 Task: Open a blank google sheet and write heading  Budget MasterAdd Categories in a column and its values below   'Housing, Transportation, Groceries, Utilities, Entertainment, Dining Out, Health, Miscellaneous, Savings & Total. 'Add Budgeted amountin next column and its values below  $1,500, $300, $400, $150, $200, $250, $100, $150, $500 & $3,550. Add Actual amount in next column and its values below  $1,400, $280, $420, $160, $180, $270, $90, $140, $550 & $3,550. Add Difference  in next column and its values below   -$100, -$20, +$20, +$10, -$20, +$20, -$10, -$10, +$50 & $0. J6Save page DashboardTaxAdvice
Action: Mouse moved to (269, 163)
Screenshot: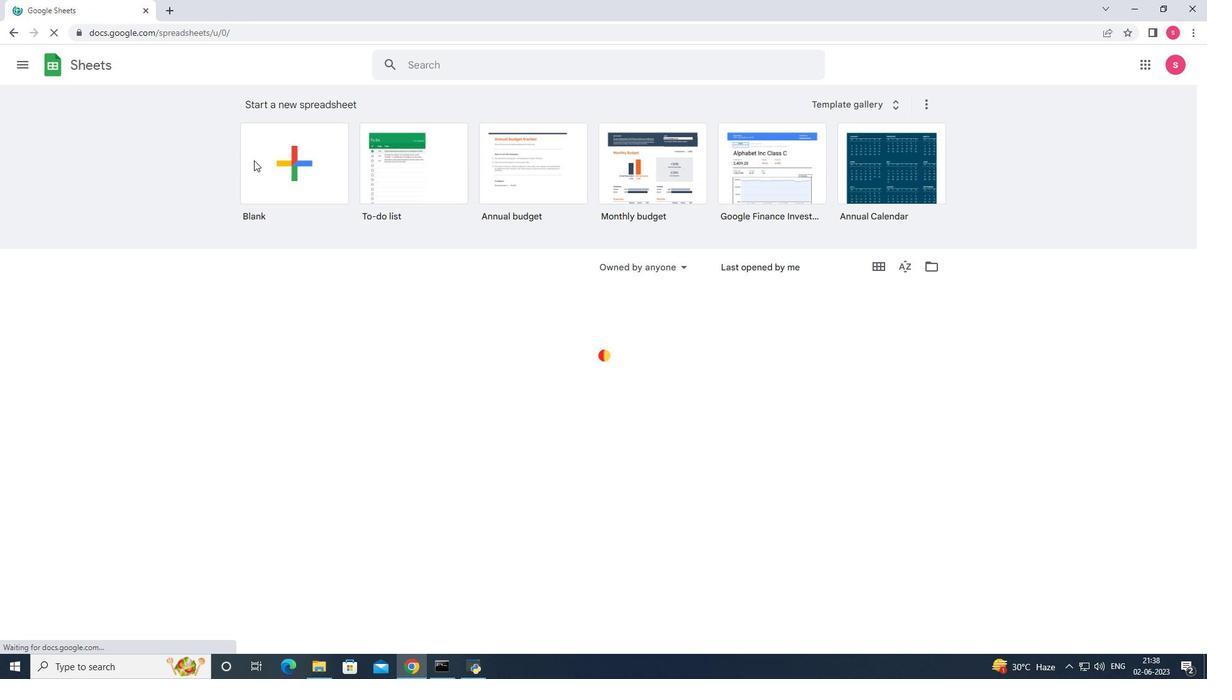 
Action: Mouse pressed left at (269, 163)
Screenshot: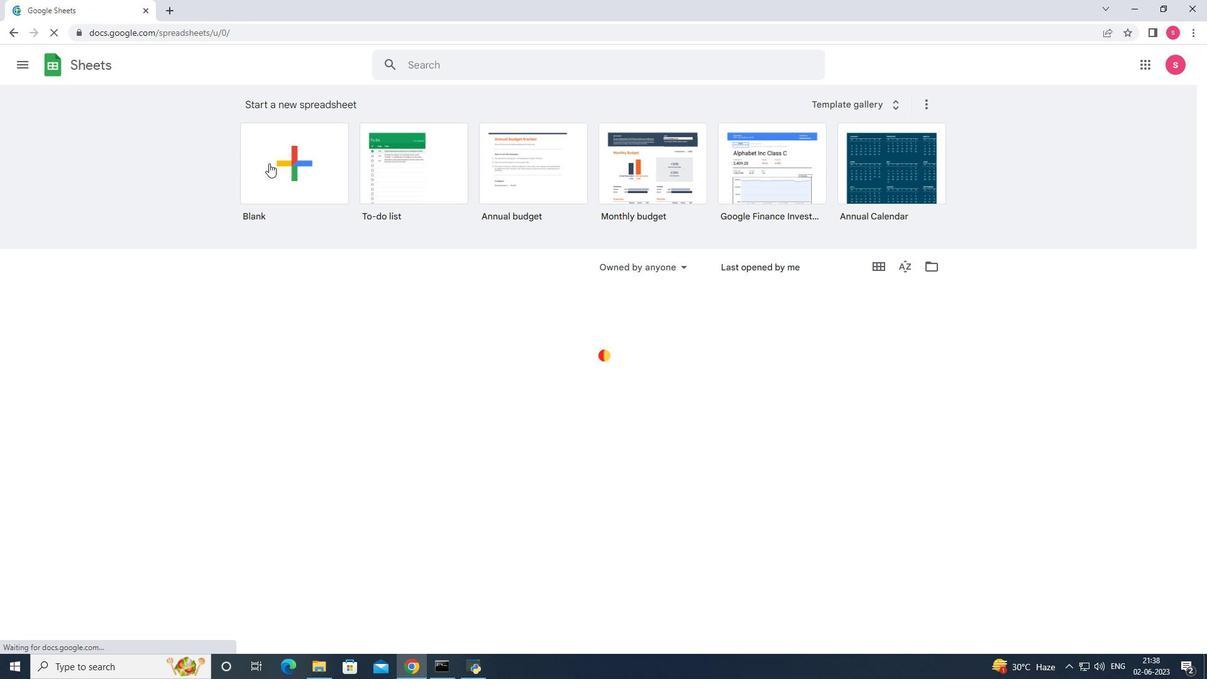 
Action: Mouse moved to (237, 185)
Screenshot: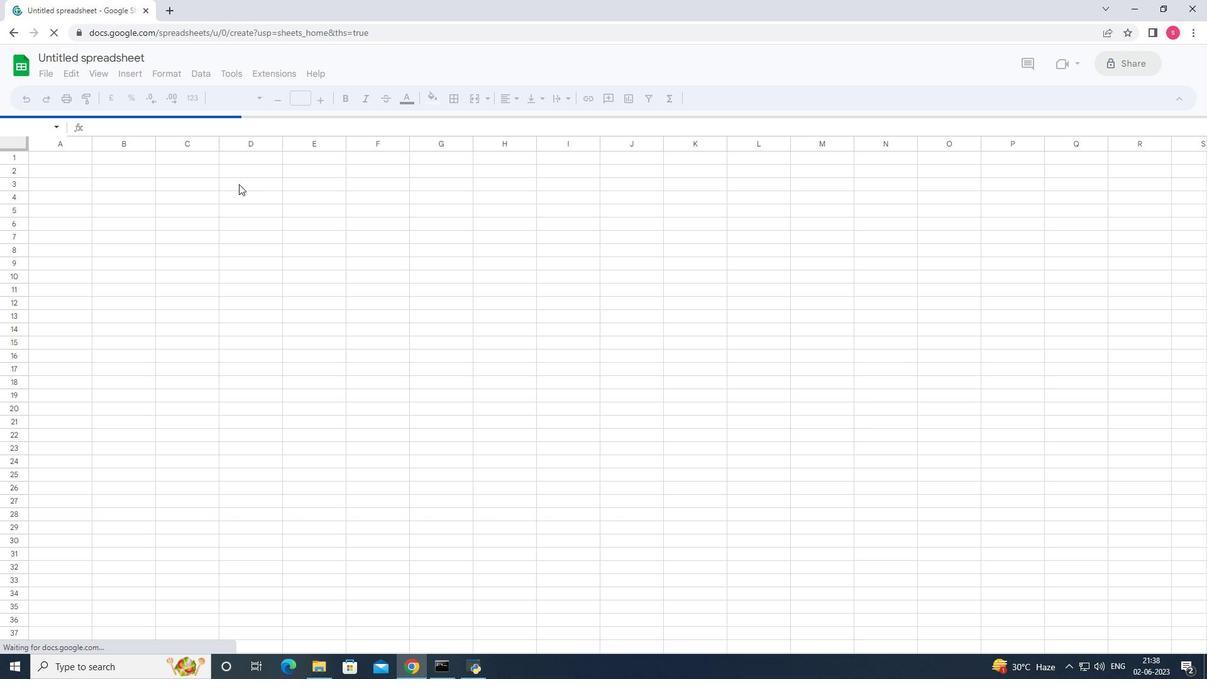 
Action: Key pressed <Key.shift>Budget<Key.space><Key.shift>Master<Key.enter><Key.shift>Categories<Key.enter><Key.shift>Housing<Key.enter><Key.shift>Transportation<Key.enter><Key.shift>Grocero<Key.backspace>ies<Key.enter><Key.shift>Utilities<Key.enter><Key.shift><Key.shift><Key.shift><Key.shift><Key.shift>Entertainment<Key.enter><Key.shift>Dining<Key.space><Key.shift>Out<Key.enter><Key.shift>Health<Key.enter><Key.shift>Miscellaneous<Key.enter><Key.shift><Key.shift><Key.shift>Savings<Key.enter><Key.shift><Key.shift>Total<Key.enter><Key.right><Key.up><Key.up><Key.up><Key.up><Key.up><Key.up><Key.up><Key.up><Key.up><Key.up><Key.up><Key.shift><Key.shift><Key.shift><Key.shift><Key.shift><Key.shift><Key.shift><Key.shift><Key.shift><Key.shift><Key.shift><Key.shift>Budgeted<Key.space><Key.shift>Amount<Key.enter>1500<Key.enter>300<Key.enter>400<Key.enter>150<Key.enter>200<Key.enter>250<Key.enter>100<Key.enter>150<Key.enter>200<Key.enter>3550<Key.enter>
Screenshot: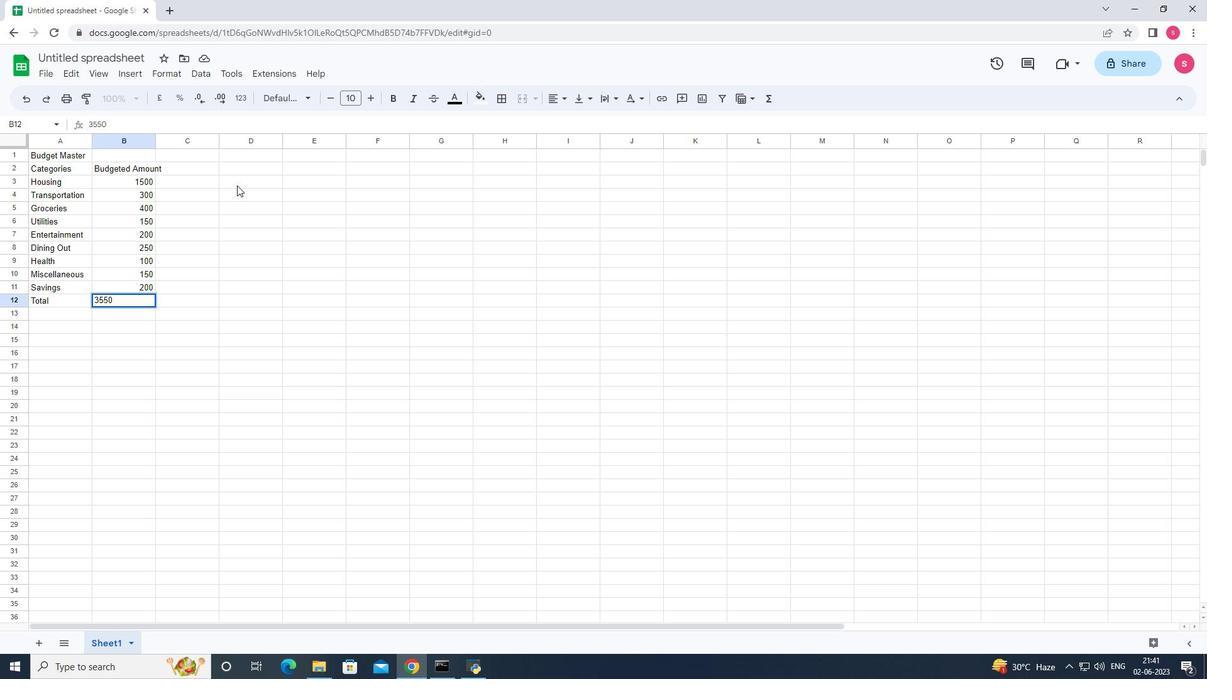 
Action: Mouse moved to (116, 184)
Screenshot: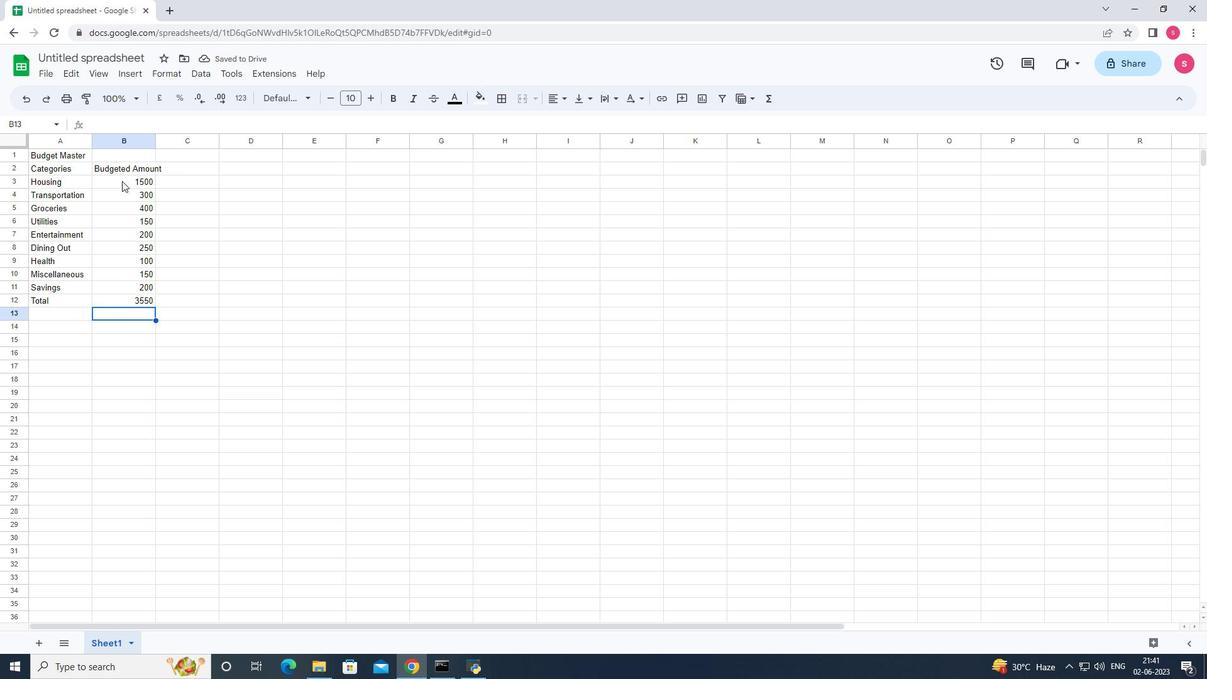 
Action: Mouse pressed left at (116, 184)
Screenshot: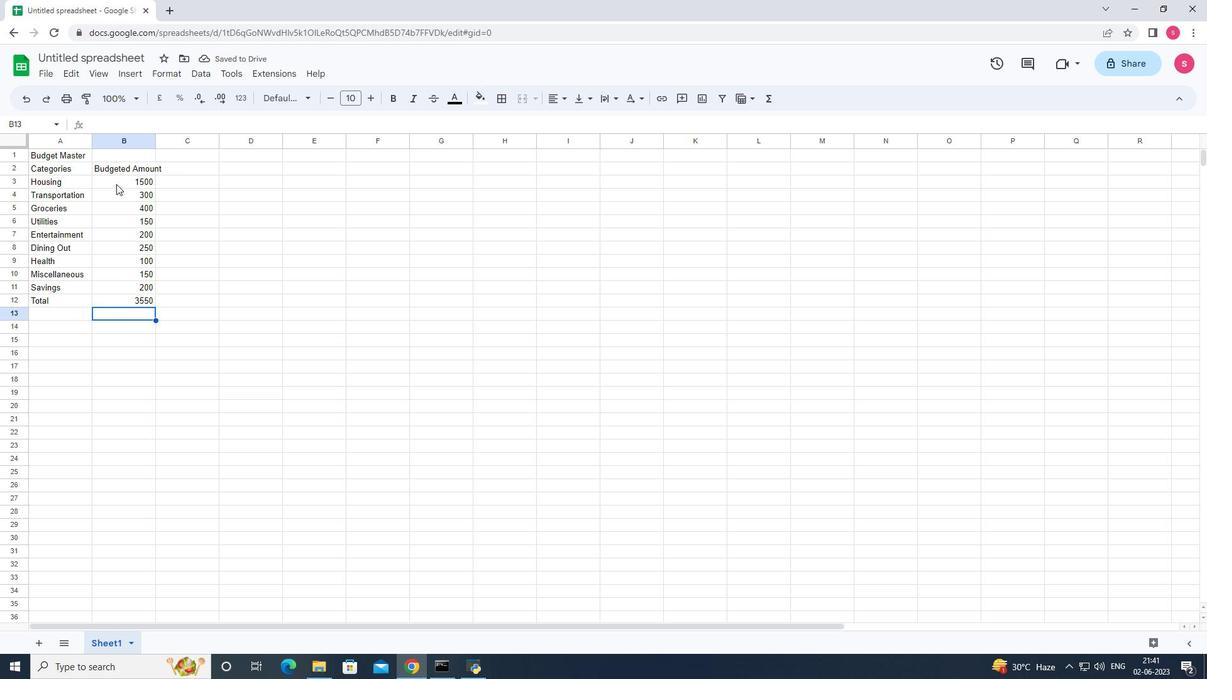 
Action: Mouse moved to (161, 72)
Screenshot: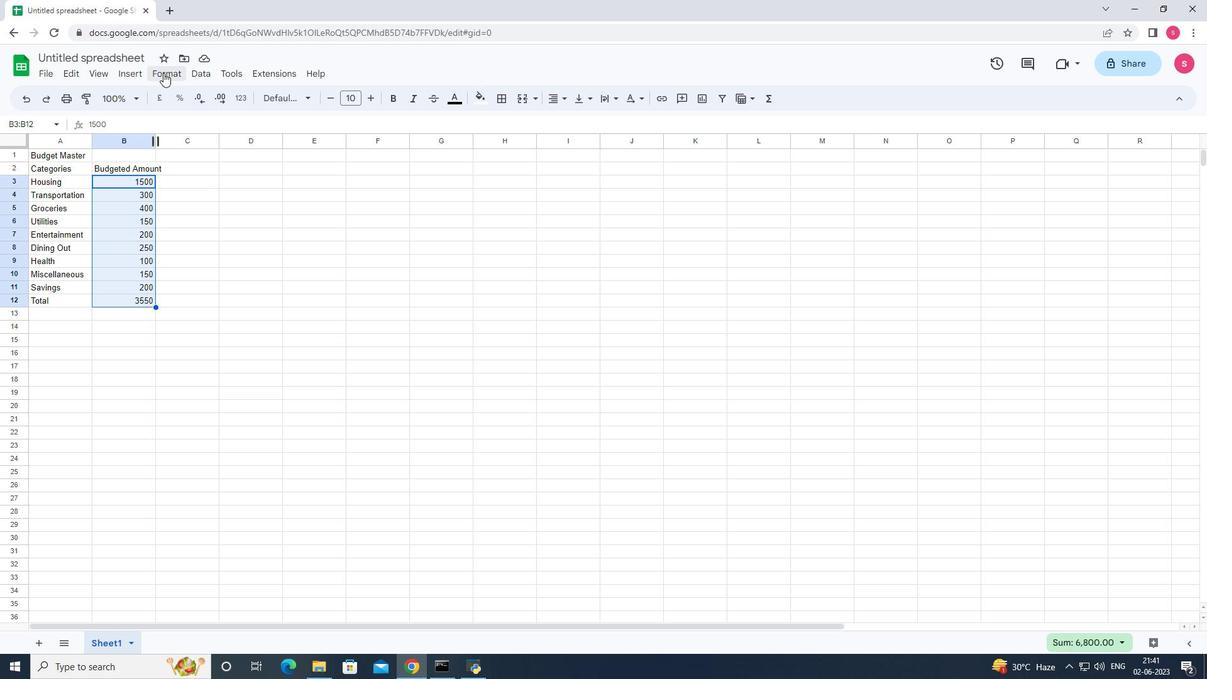 
Action: Mouse pressed left at (161, 72)
Screenshot: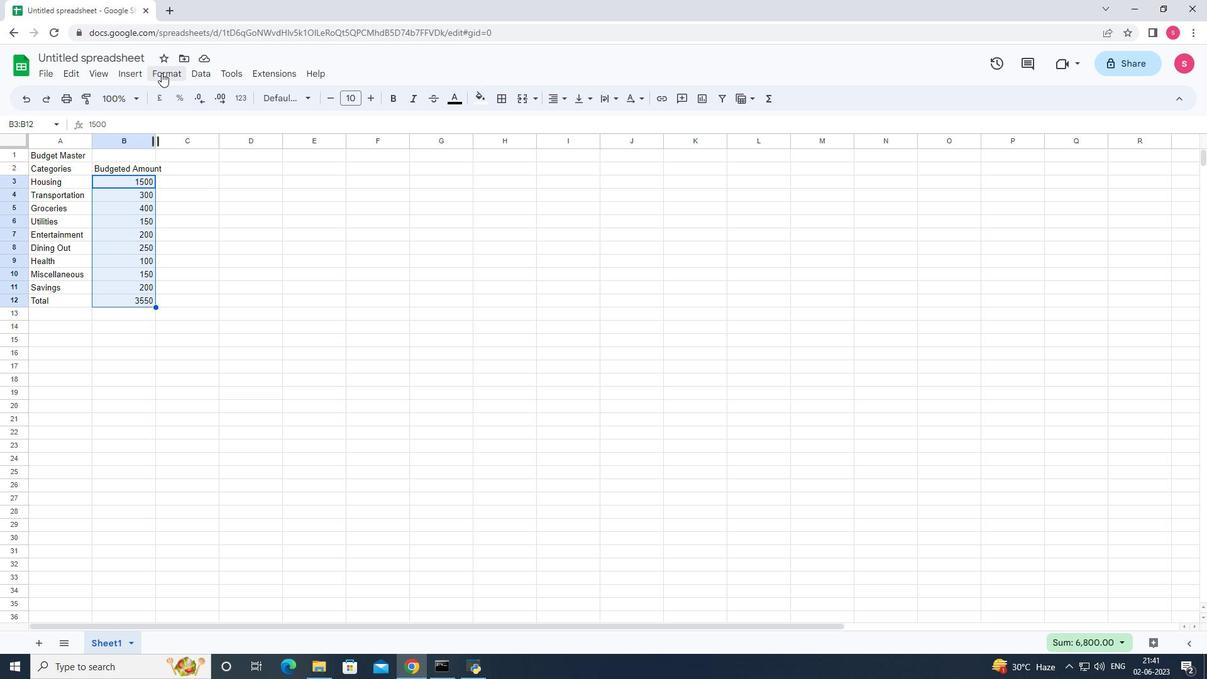 
Action: Mouse moved to (191, 129)
Screenshot: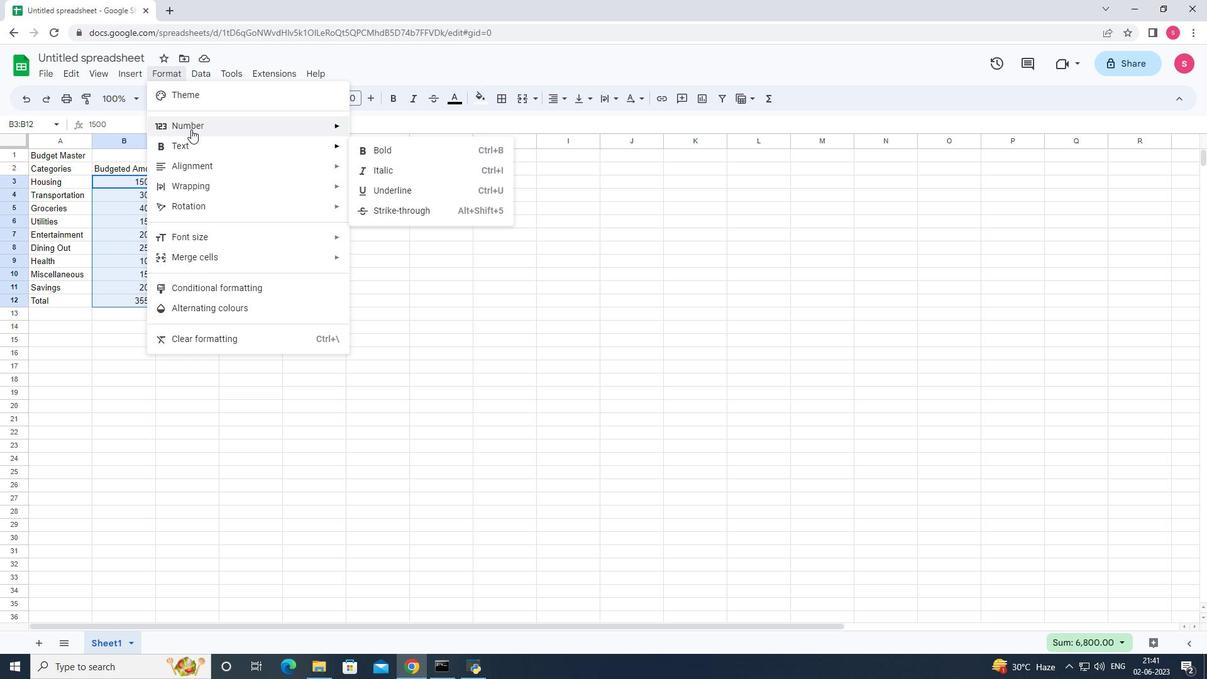 
Action: Mouse pressed left at (191, 129)
Screenshot: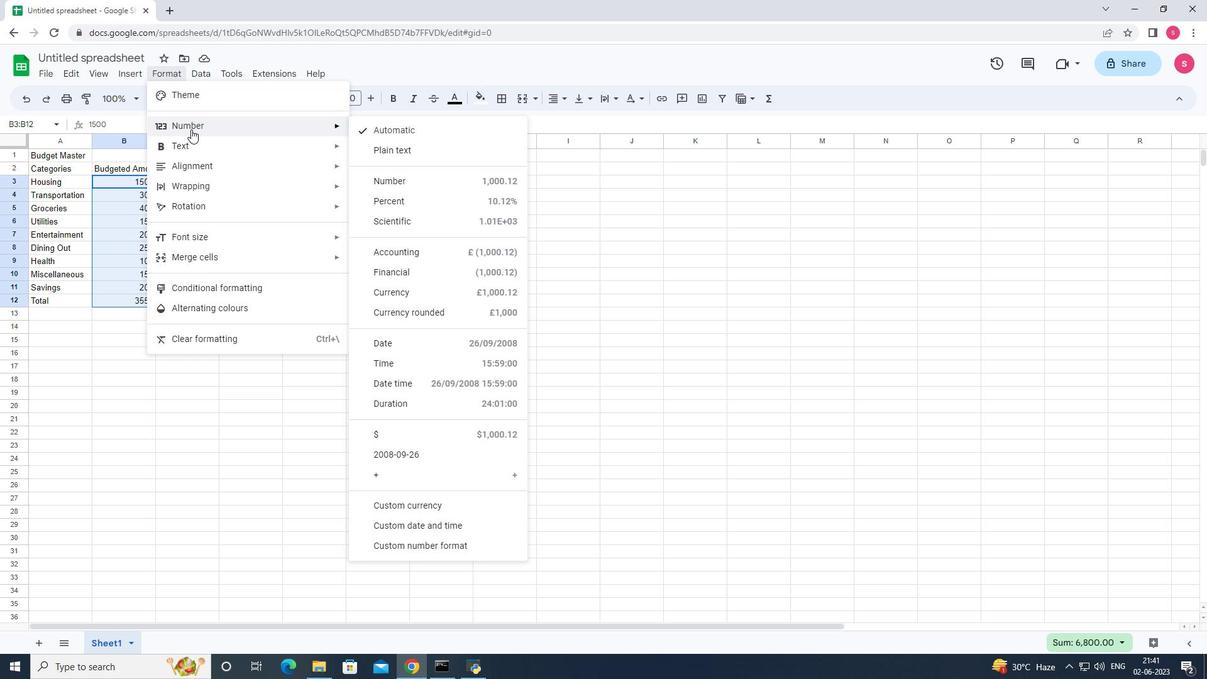
Action: Mouse moved to (424, 505)
Screenshot: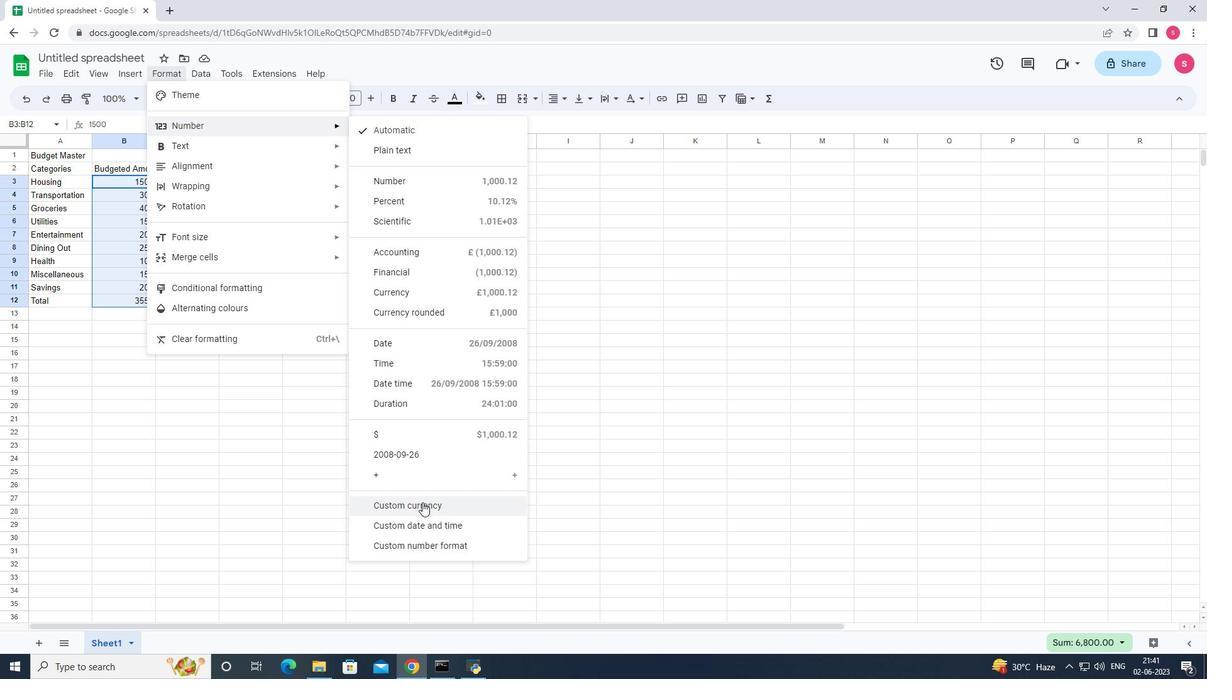 
Action: Mouse pressed left at (424, 505)
Screenshot: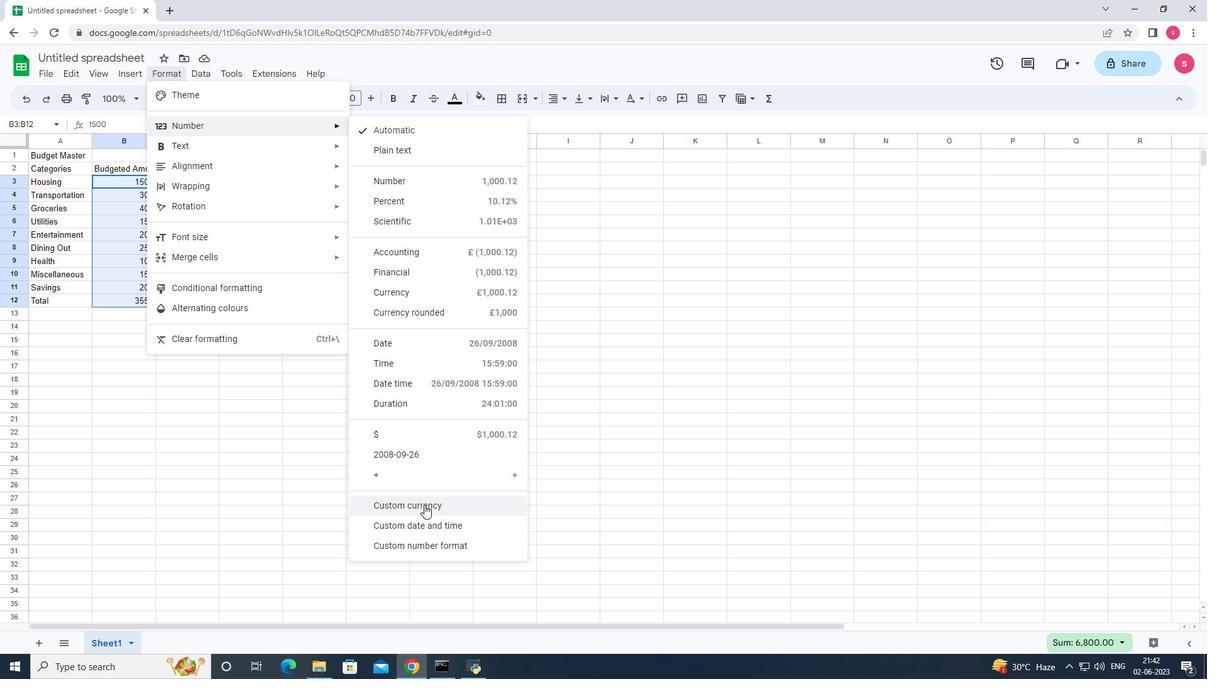 
Action: Mouse moved to (549, 278)
Screenshot: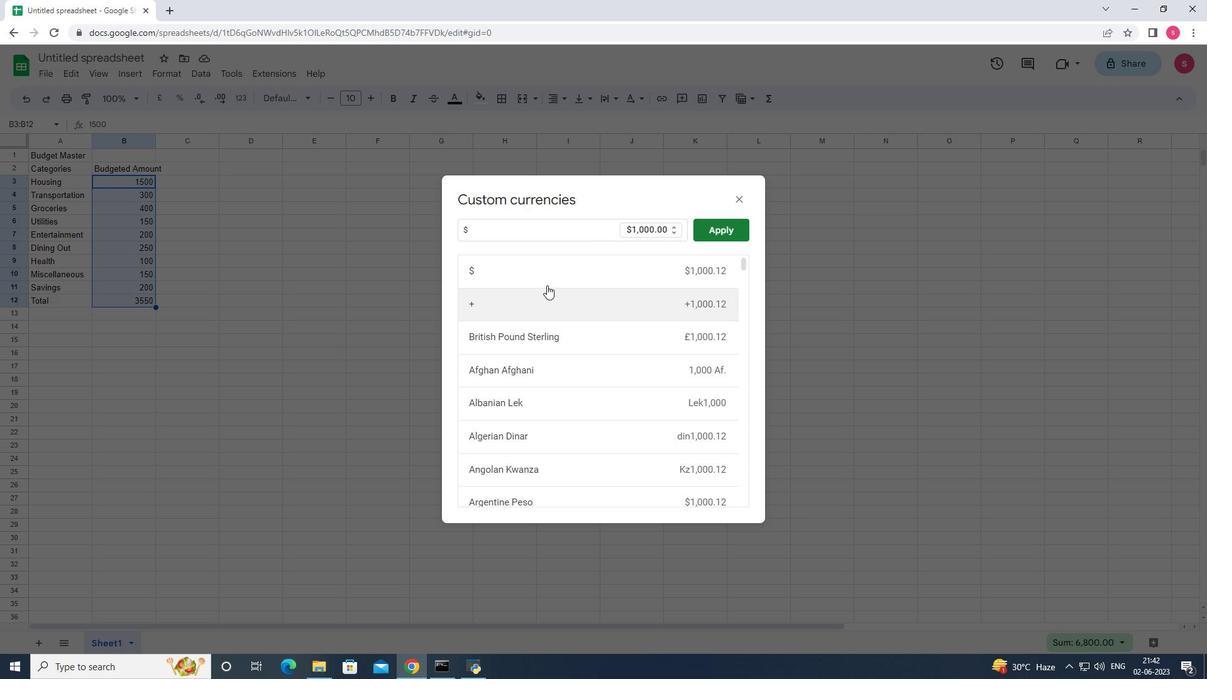 
Action: Mouse pressed left at (549, 278)
Screenshot: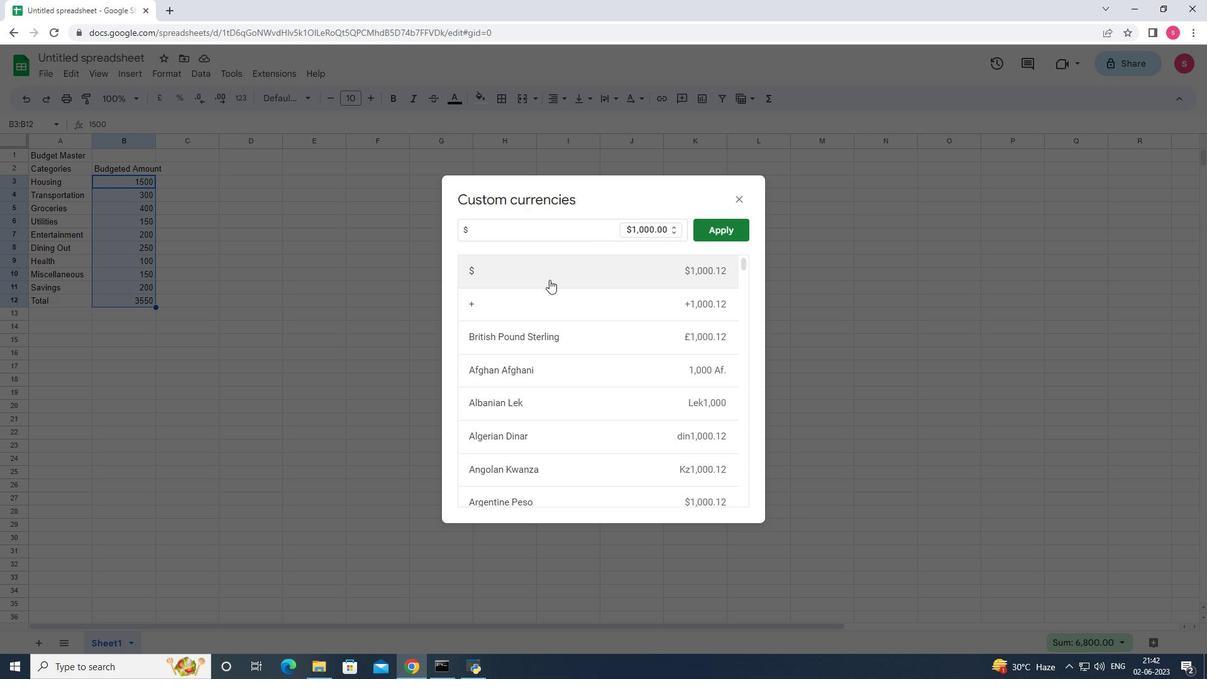 
Action: Mouse moved to (702, 227)
Screenshot: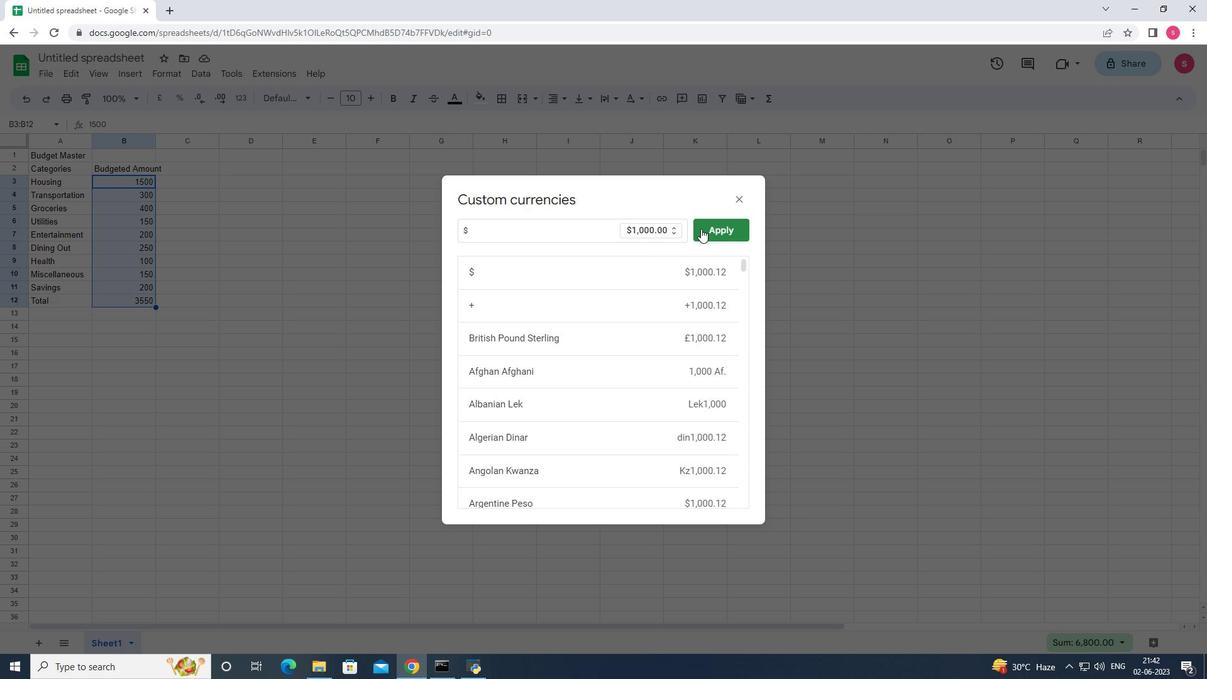 
Action: Mouse pressed left at (702, 227)
Screenshot: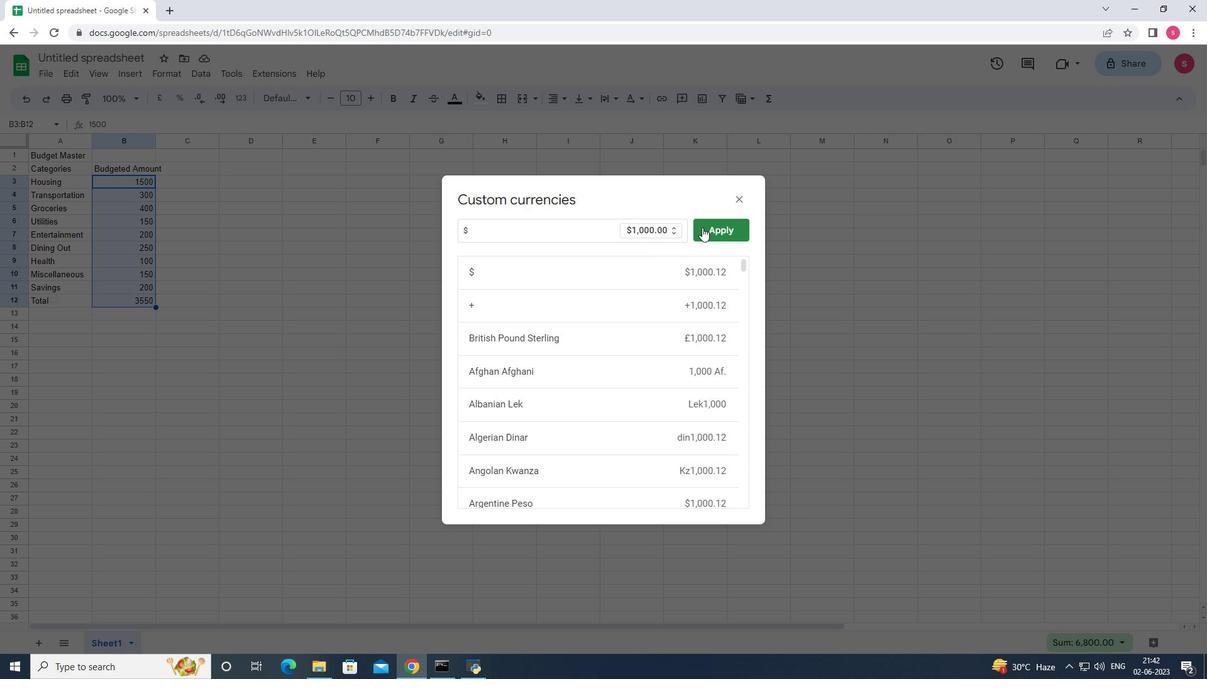 
Action: Mouse moved to (191, 171)
Screenshot: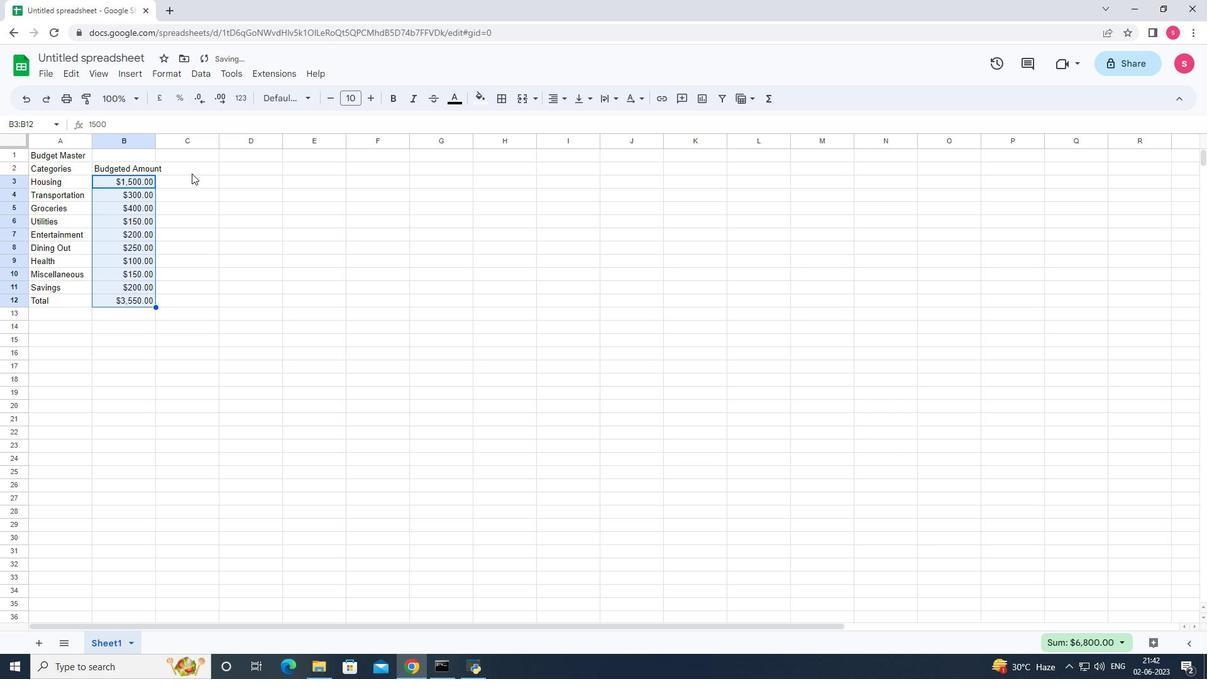 
Action: Mouse pressed left at (191, 171)
Screenshot: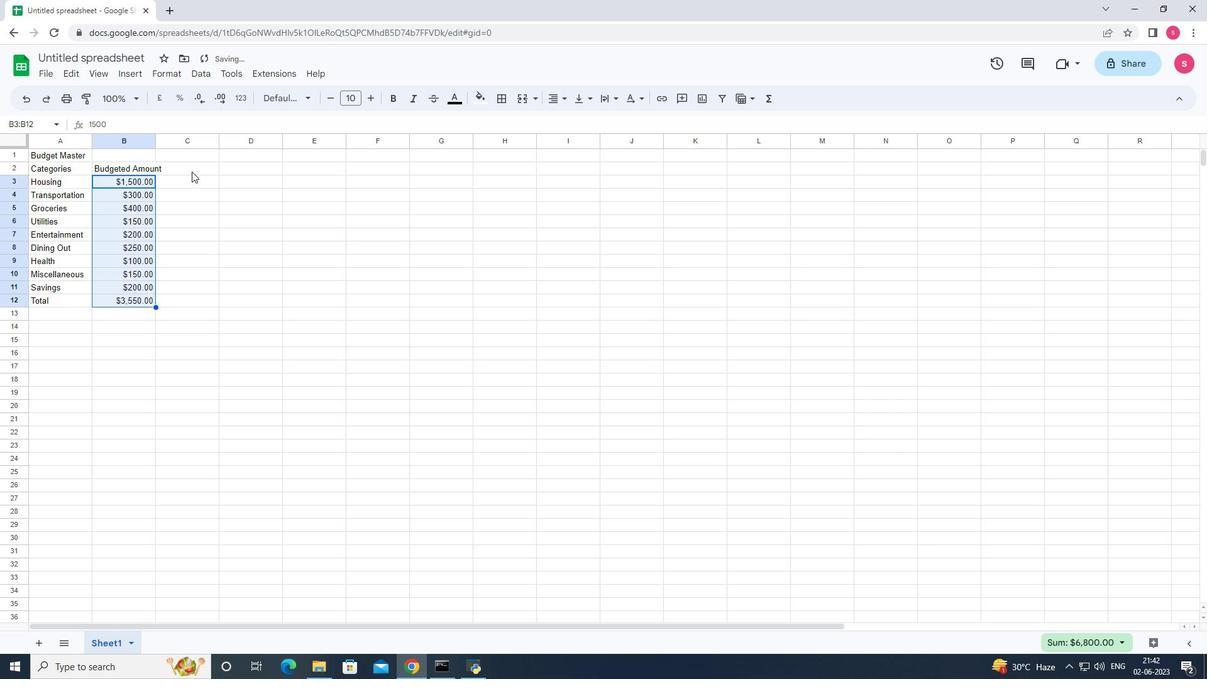 
Action: Key pressed <Key.shift>Actual<Key.space><Key.shift><Key.shift><Key.shift>Amount<Key.enter>1400<Key.enter>280<Key.enter>420<Key.enter>160<Key.enter>180<Key.enter>270<Key.enter>90<Key.enter>140<Key.enter>550<Key.enter>=
Screenshot: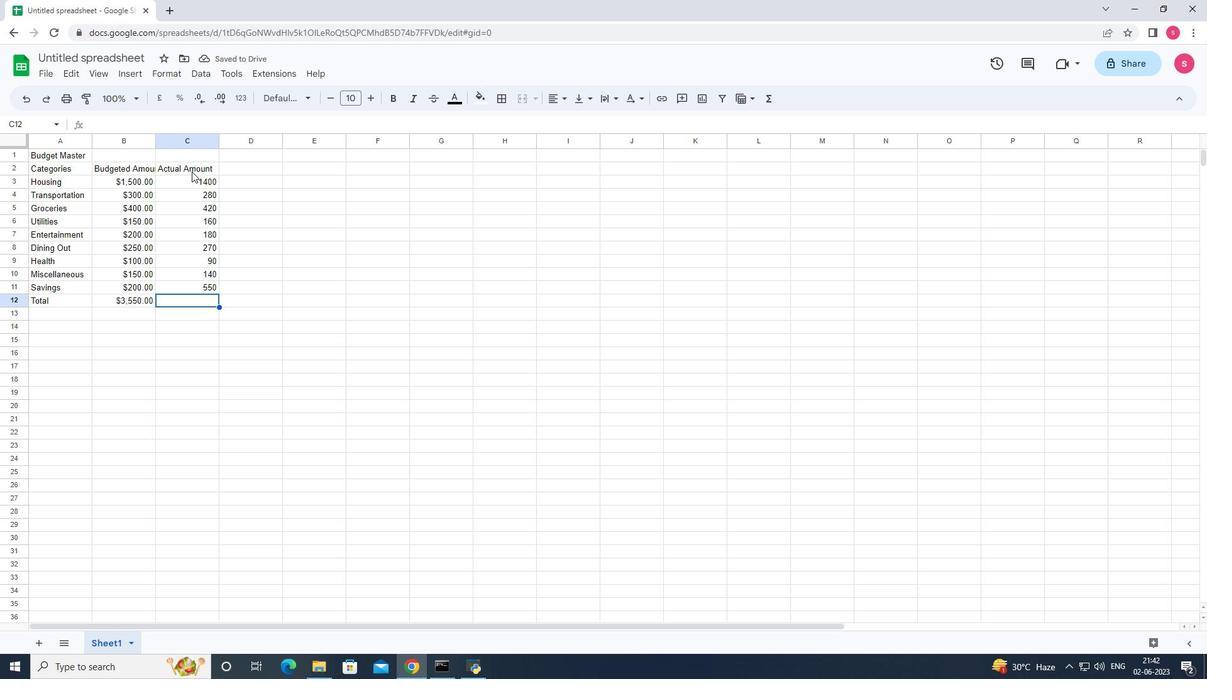 
Action: Mouse moved to (222, 322)
Screenshot: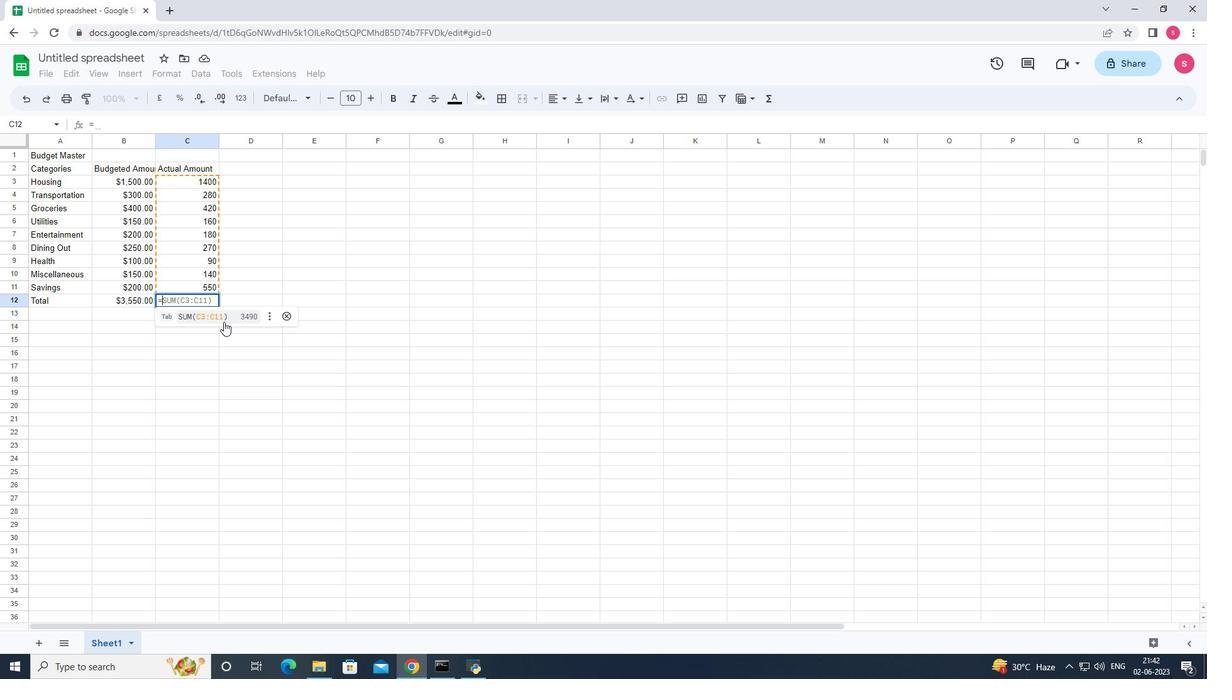 
Action: Mouse pressed left at (222, 322)
Screenshot: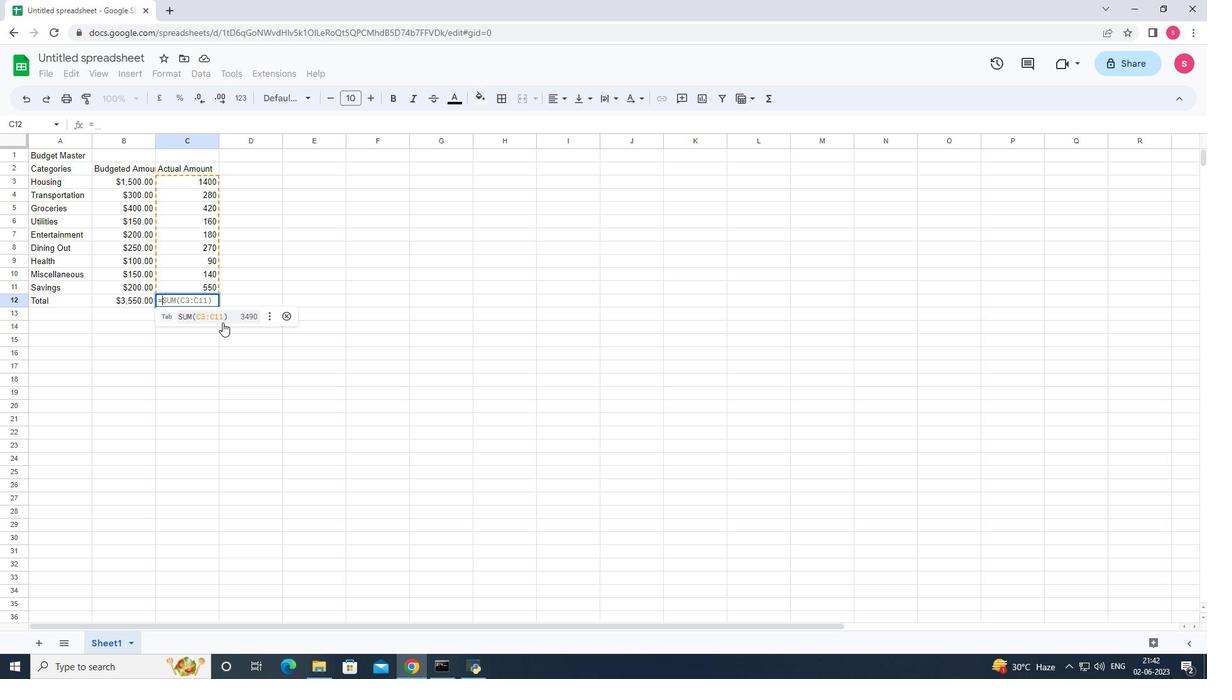 
Action: Mouse moved to (191, 183)
Screenshot: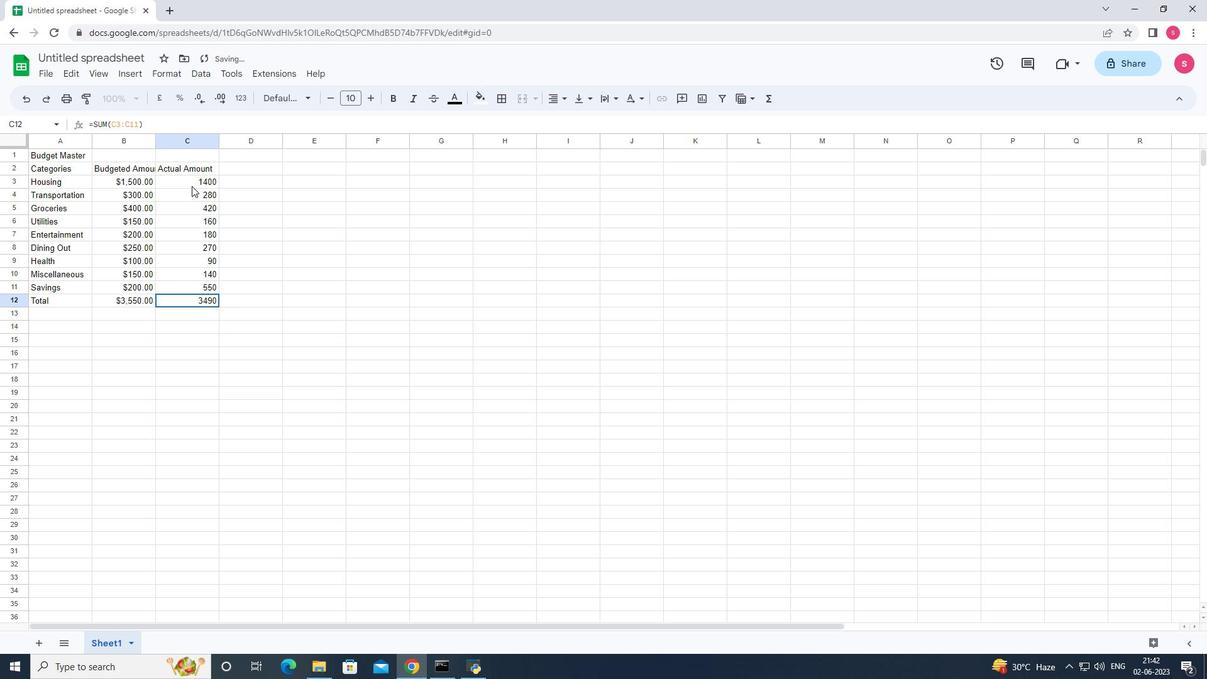 
Action: Mouse pressed left at (191, 183)
Screenshot: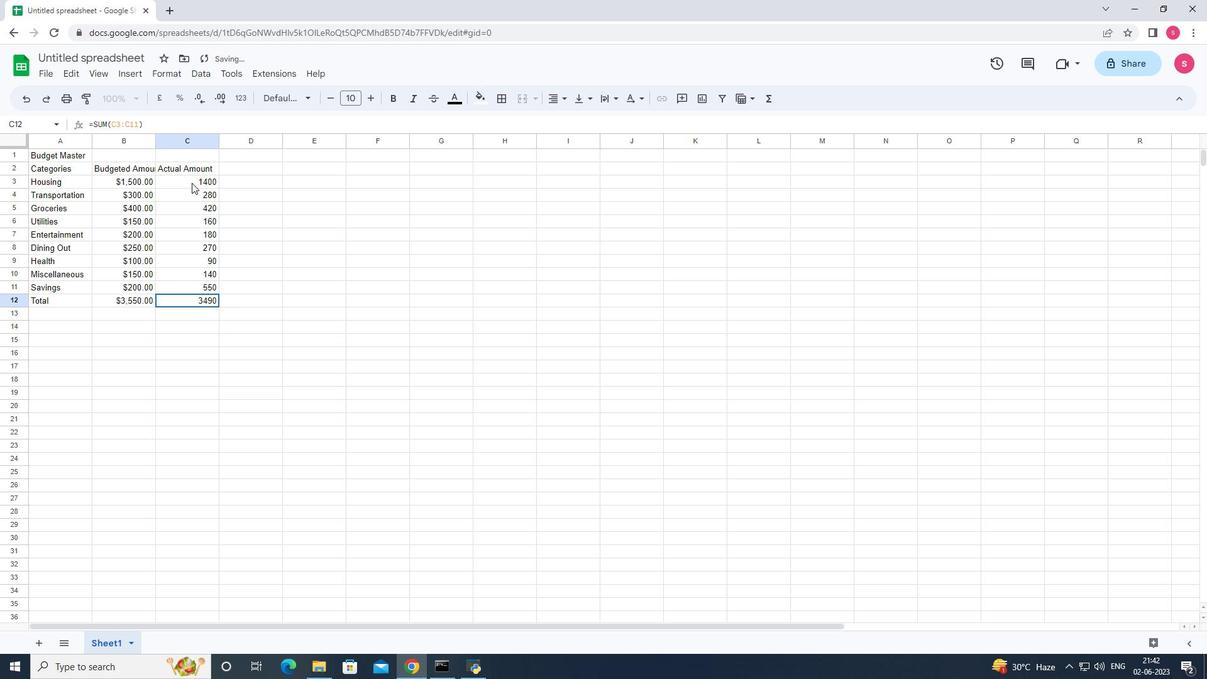 
Action: Mouse moved to (171, 72)
Screenshot: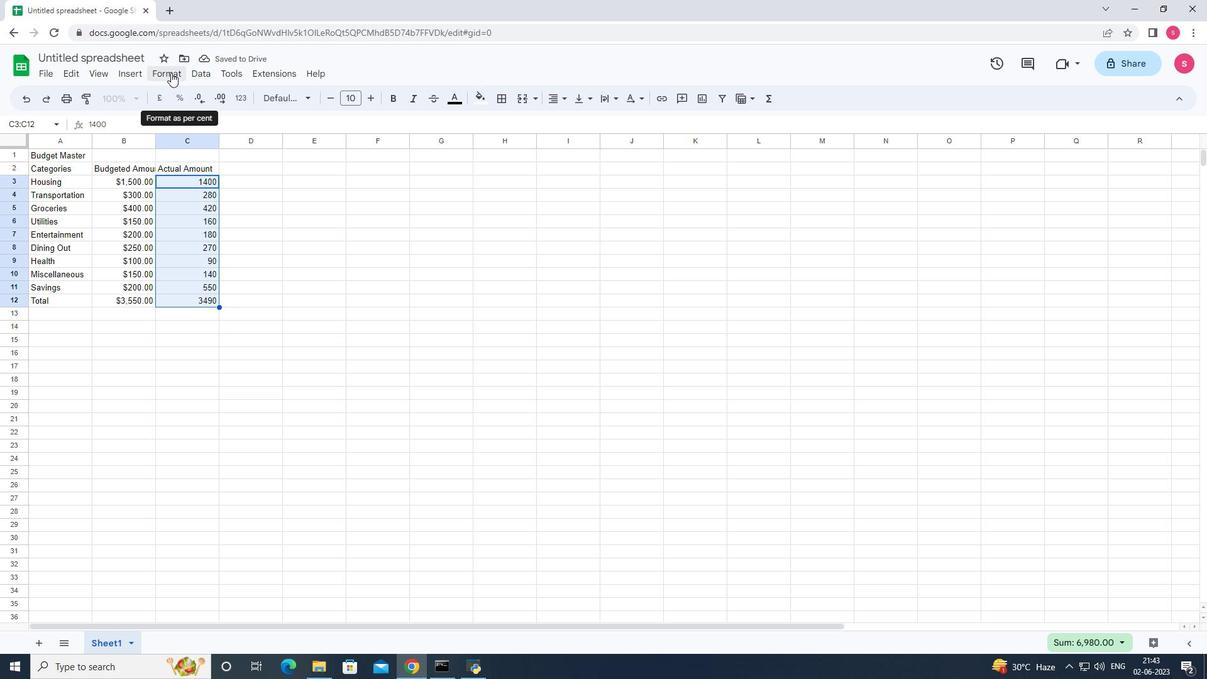 
Action: Mouse pressed left at (171, 72)
Screenshot: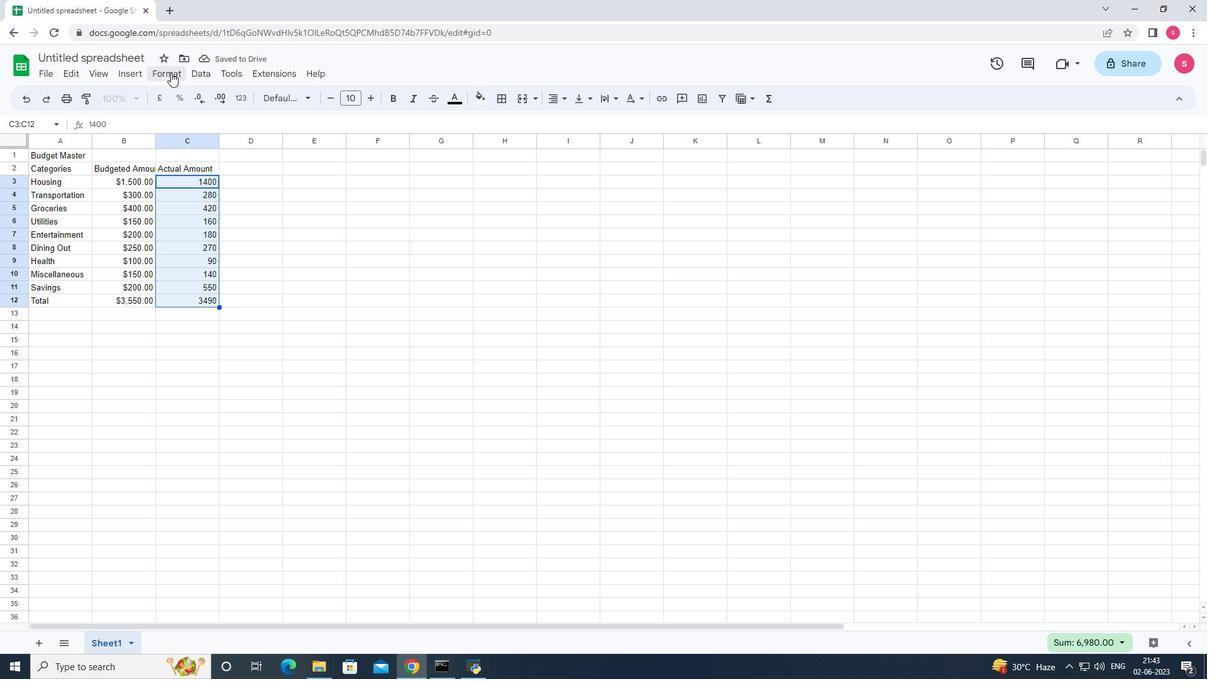 
Action: Mouse moved to (186, 133)
Screenshot: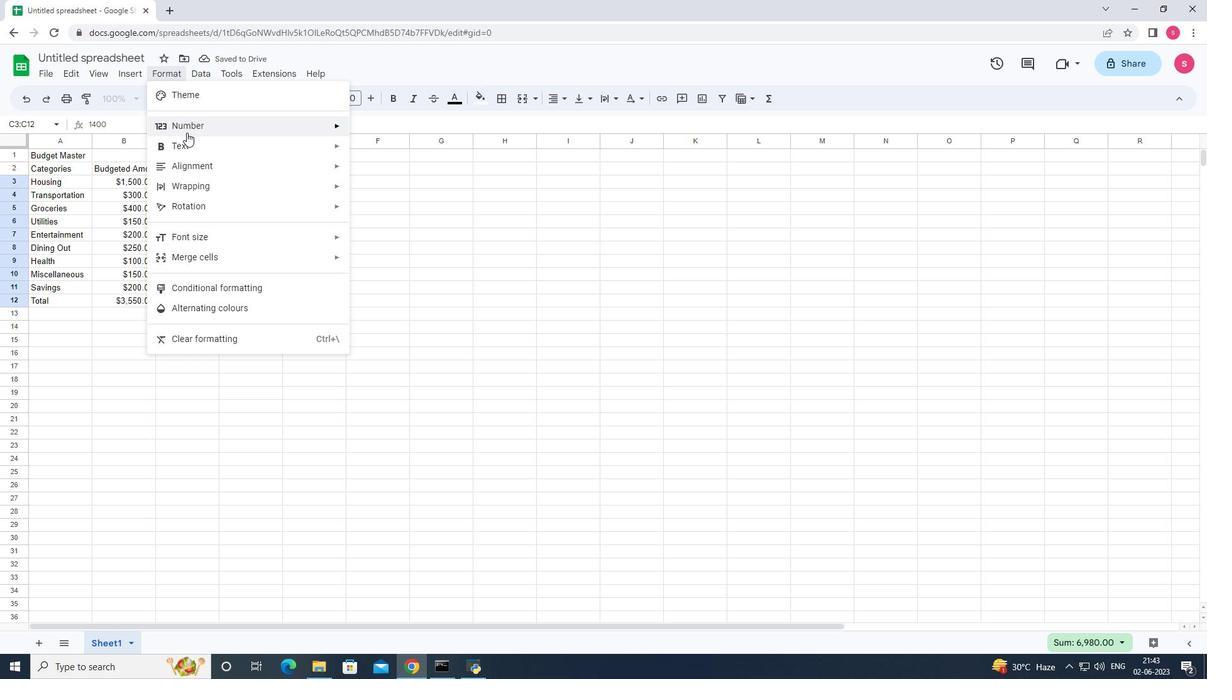 
Action: Mouse pressed left at (186, 133)
Screenshot: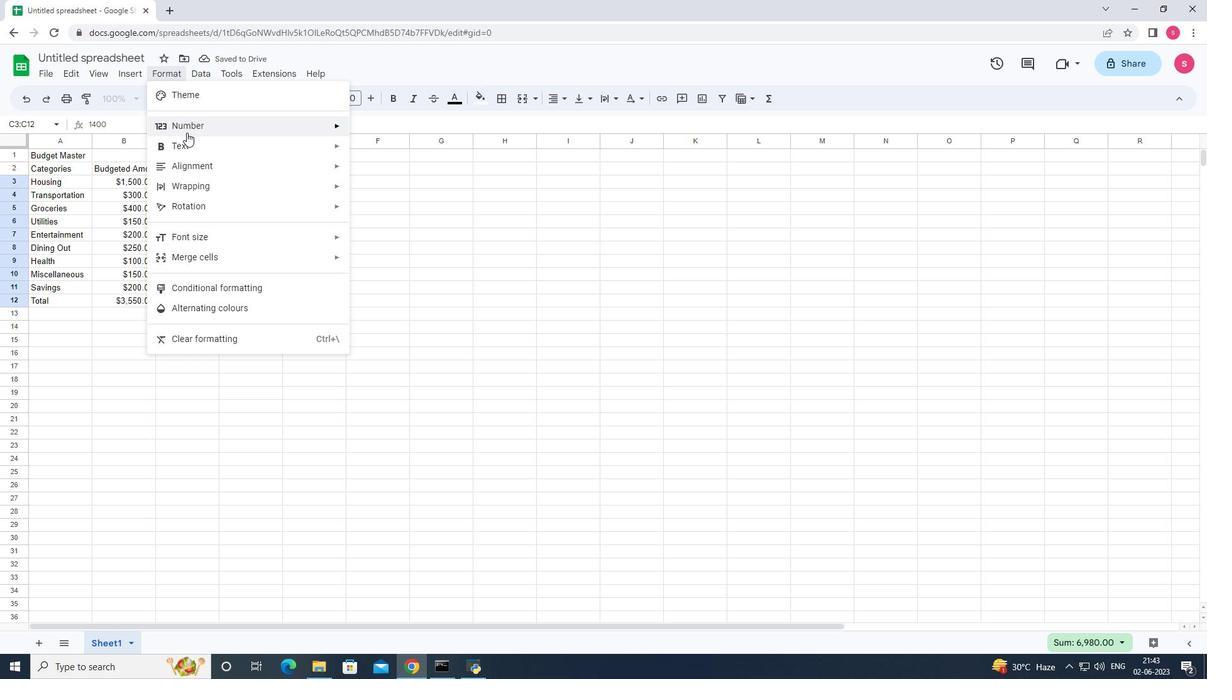 
Action: Mouse moved to (473, 506)
Screenshot: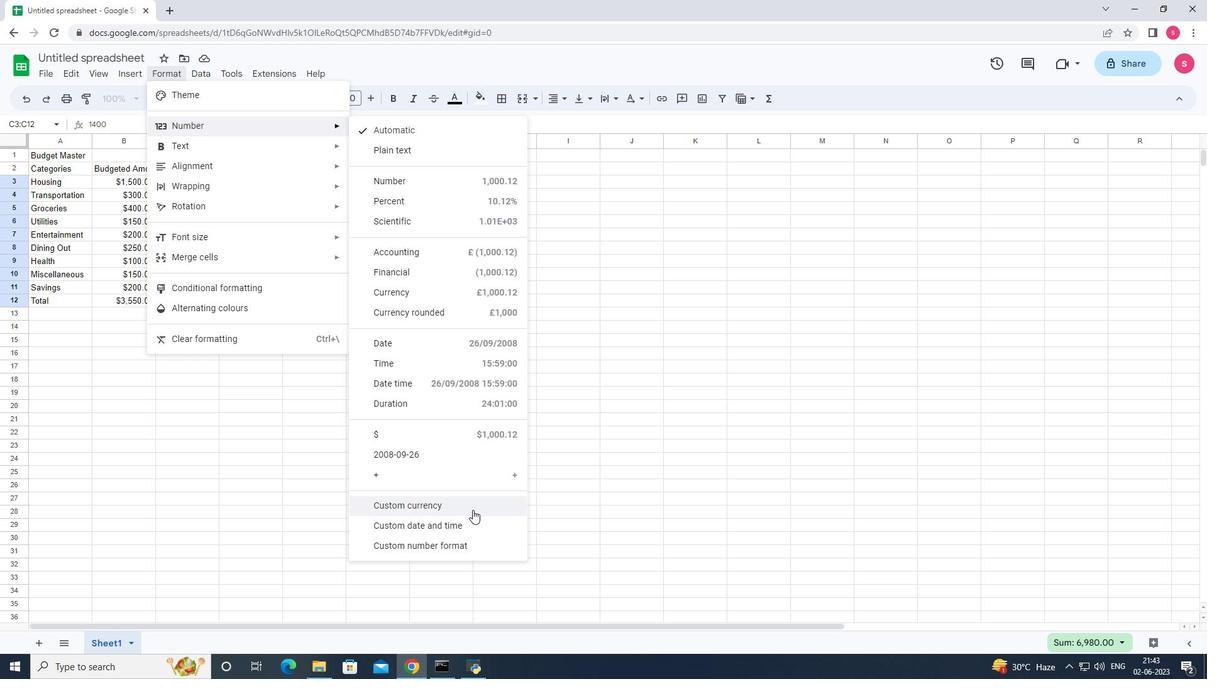
Action: Mouse pressed left at (473, 506)
Screenshot: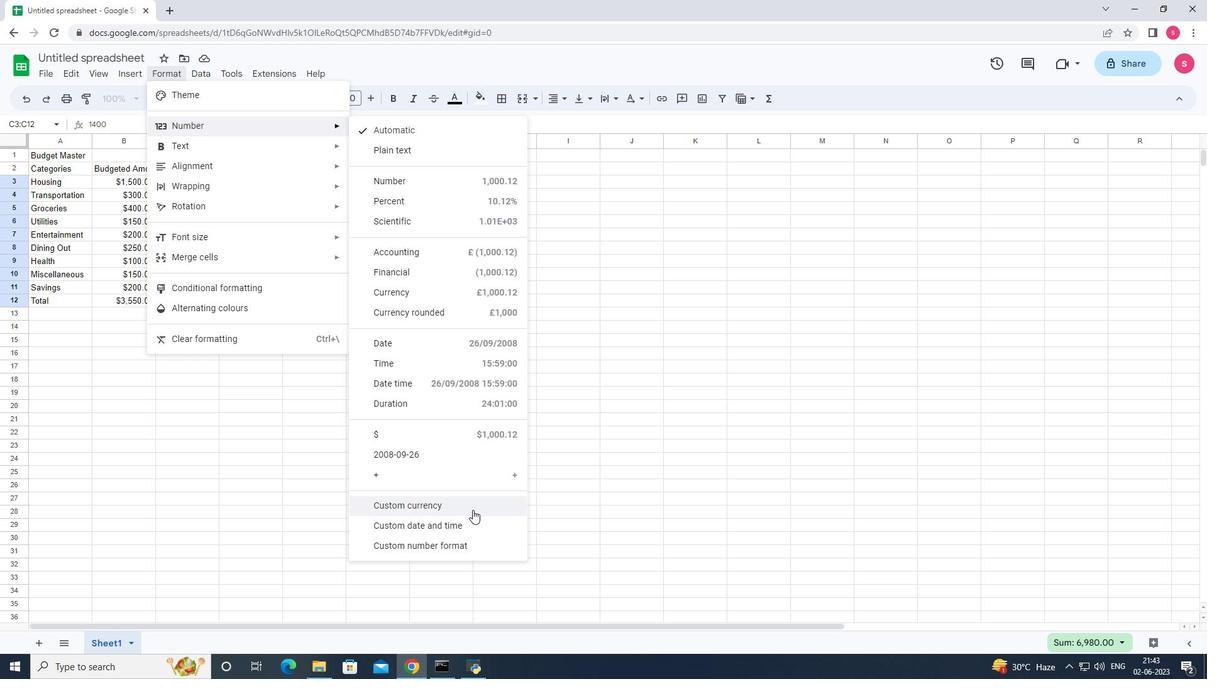 
Action: Mouse moved to (527, 281)
Screenshot: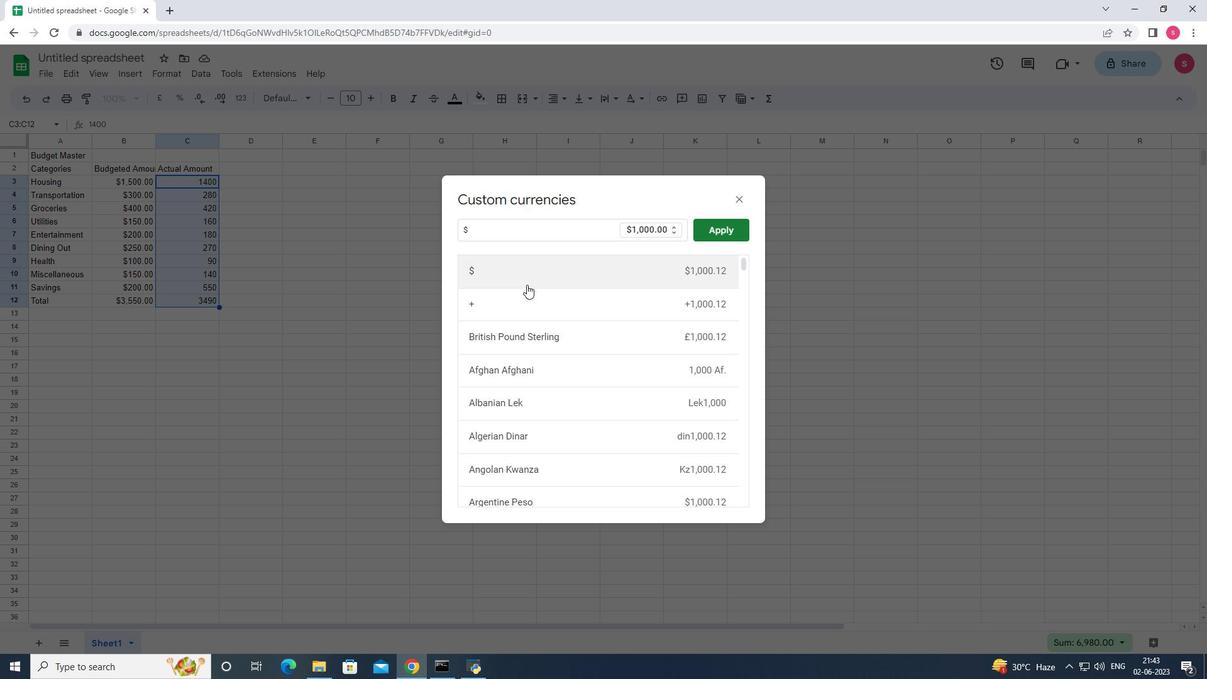 
Action: Mouse pressed left at (527, 281)
Screenshot: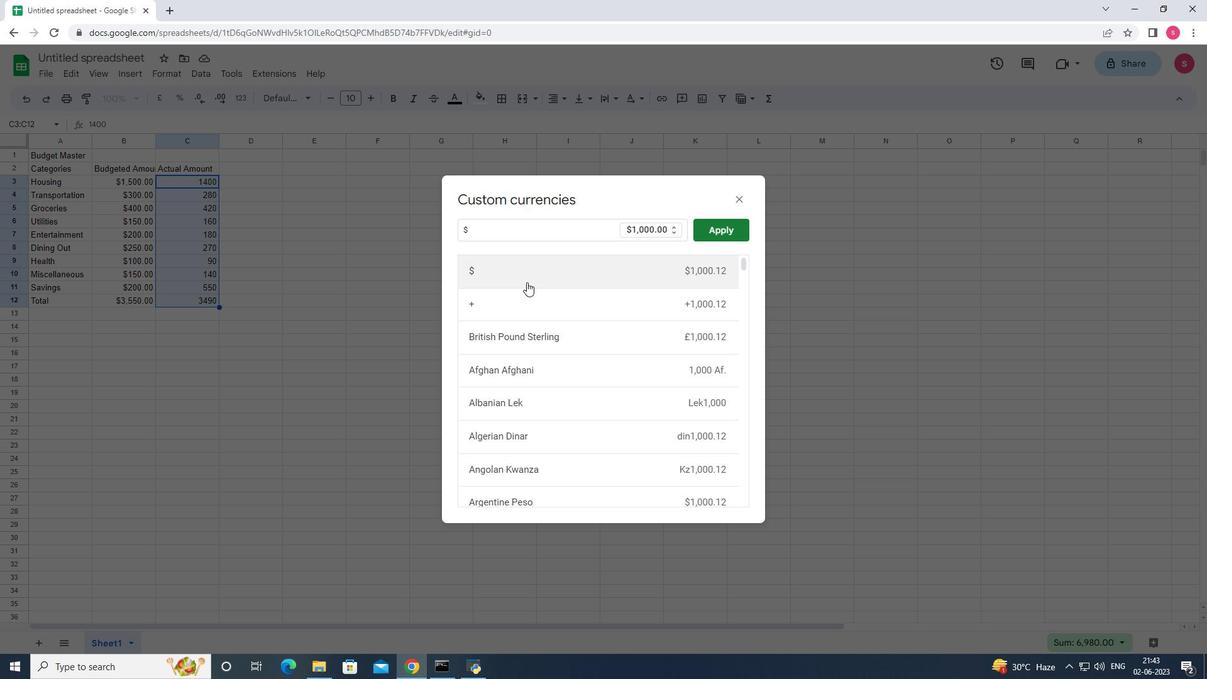 
Action: Mouse moved to (713, 234)
Screenshot: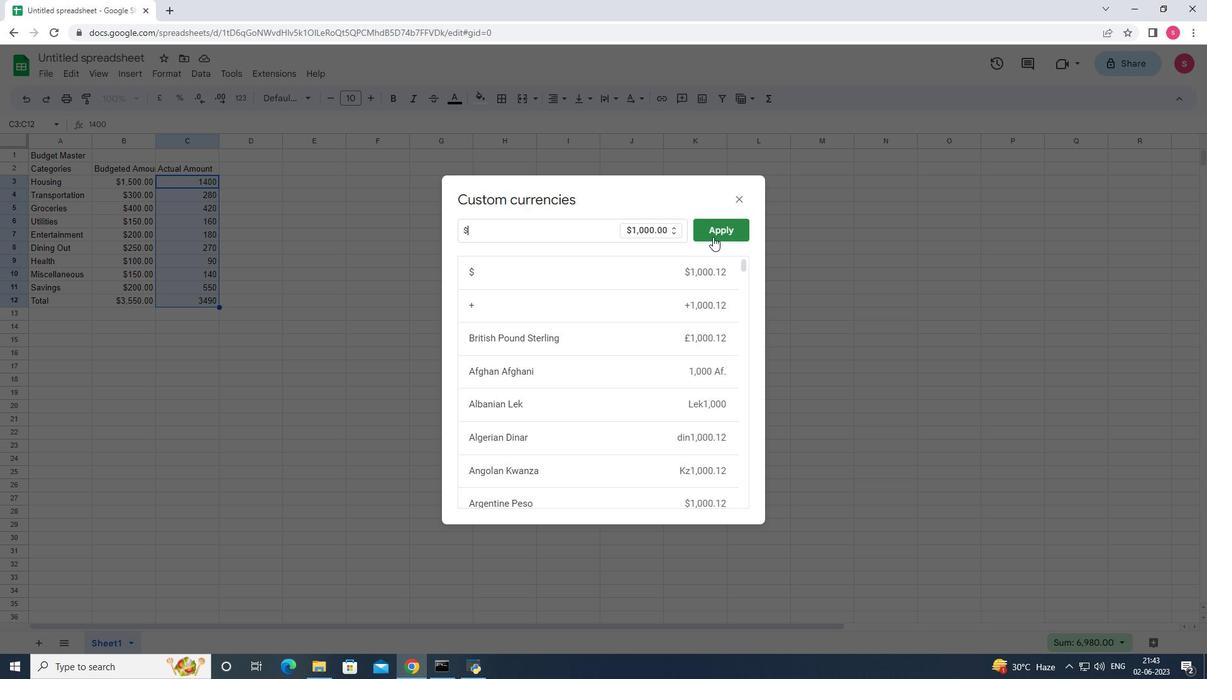
Action: Mouse pressed left at (713, 234)
Screenshot: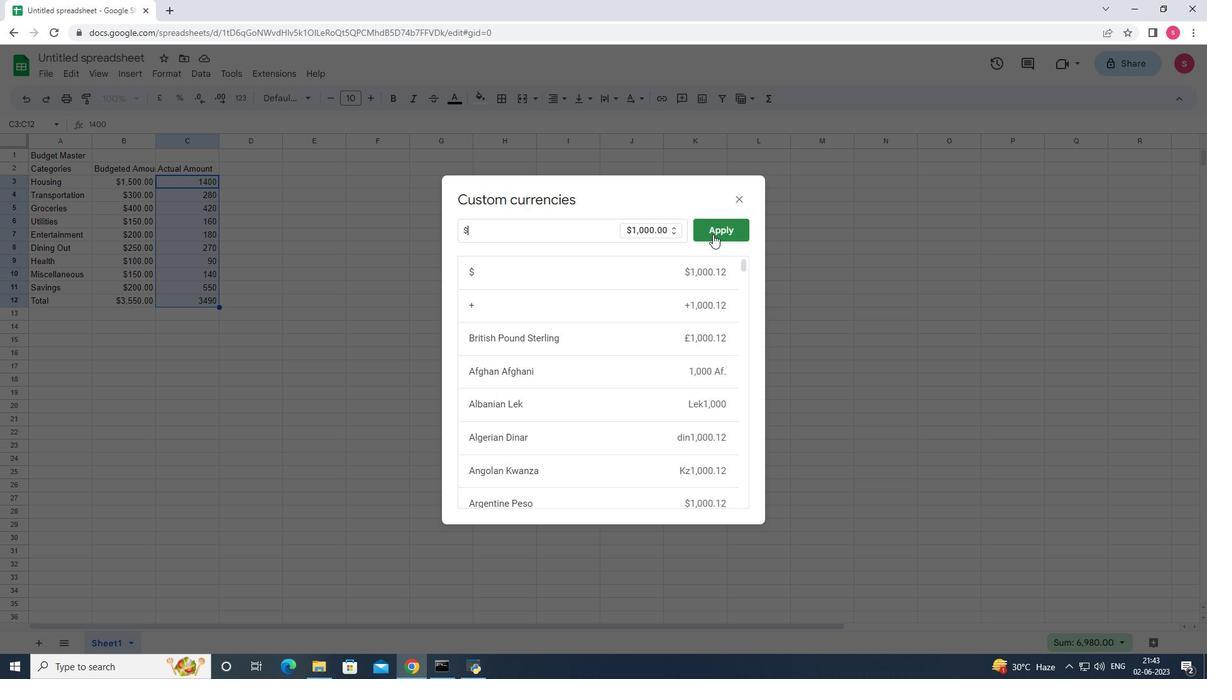 
Action: Mouse moved to (253, 172)
Screenshot: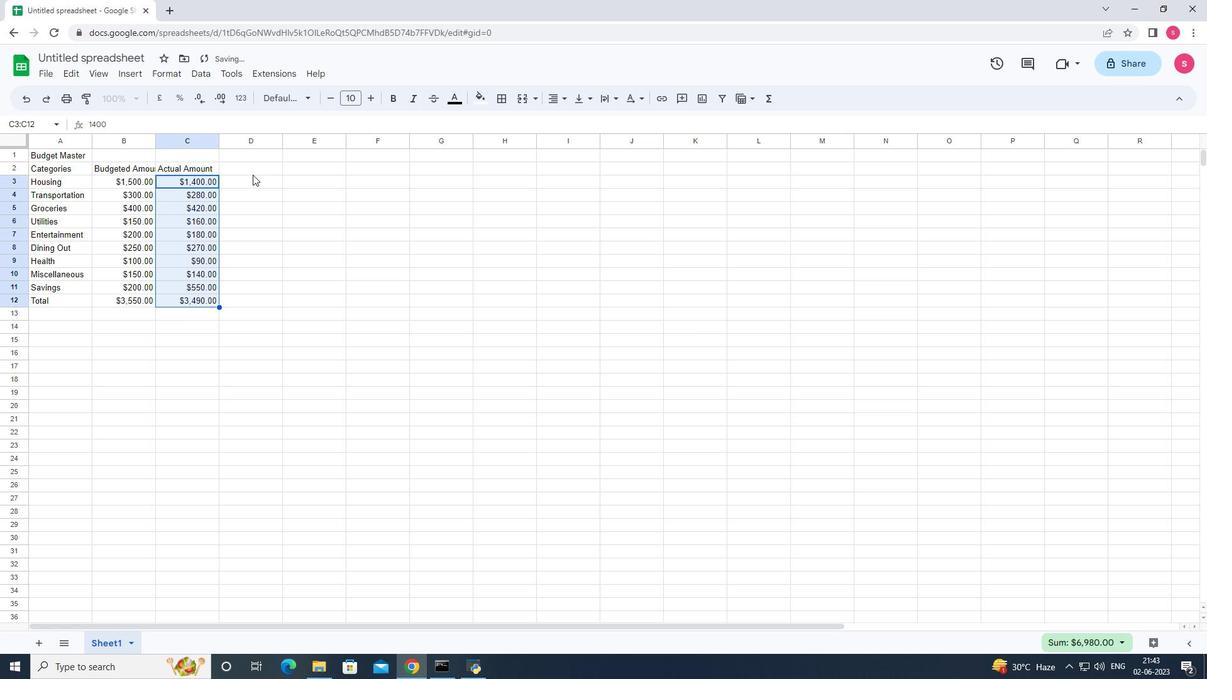 
Action: Mouse pressed left at (253, 172)
Screenshot: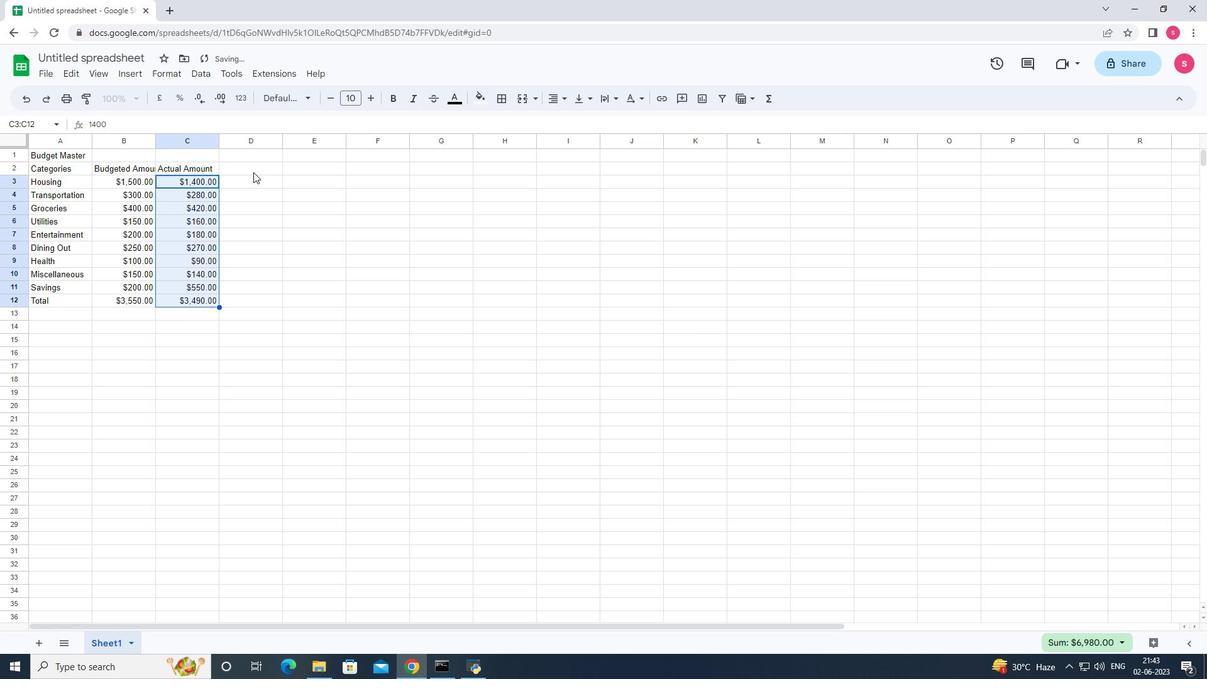 
Action: Key pressed <Key.shift>Difference<Key.down>-100<Key.enter>-20<Key.enter>20<Key.enter>10<Key.enter>-20<Key.enter>20<Key.enter>-10<Key.enter>-10<Key.enter>50<Key.enter>60<Key.enter>
Screenshot: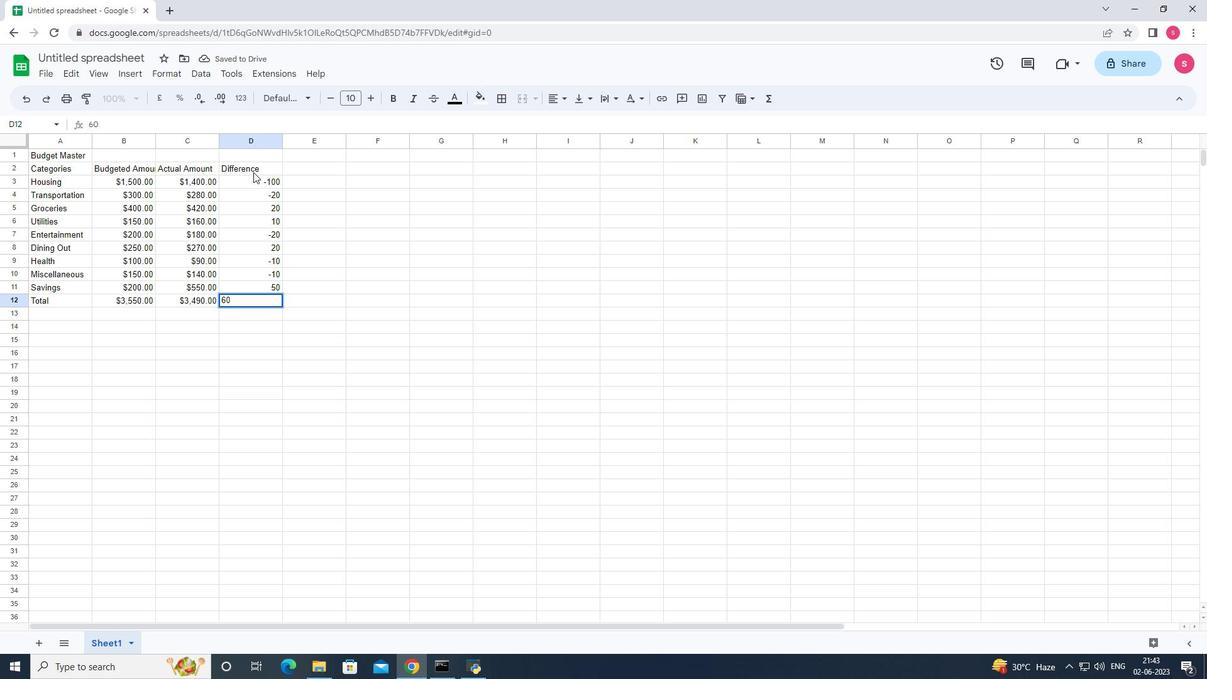 
Action: Mouse moved to (250, 182)
Screenshot: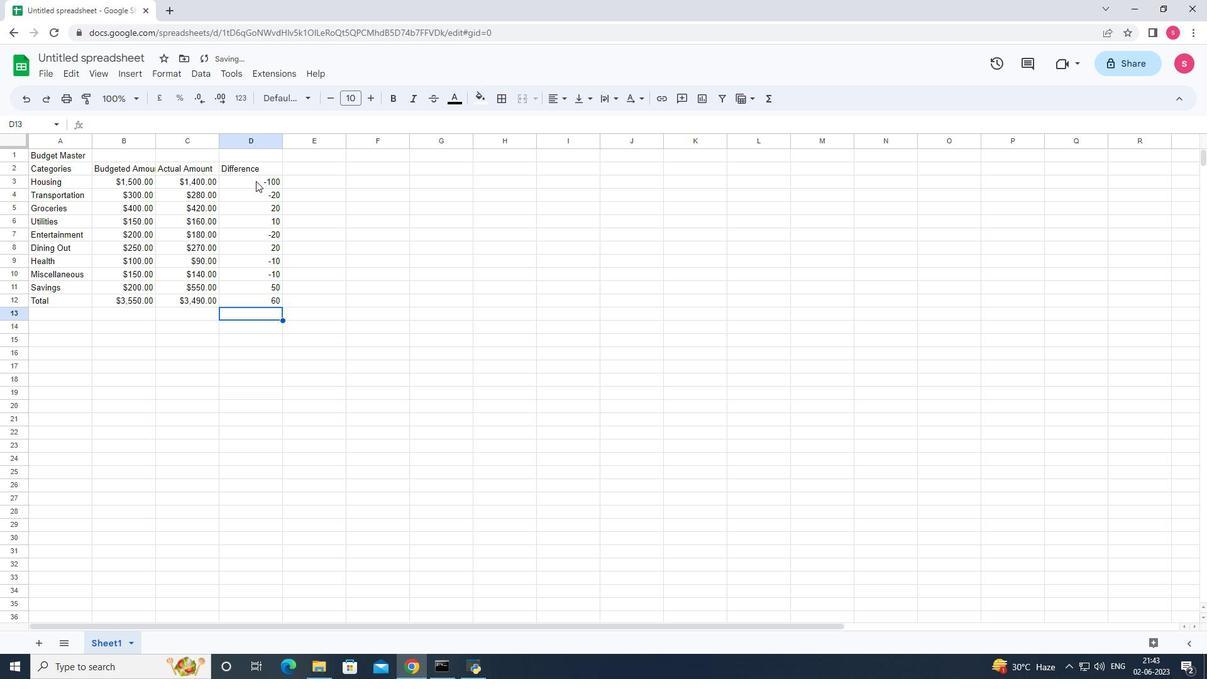 
Action: Mouse pressed left at (250, 182)
Screenshot: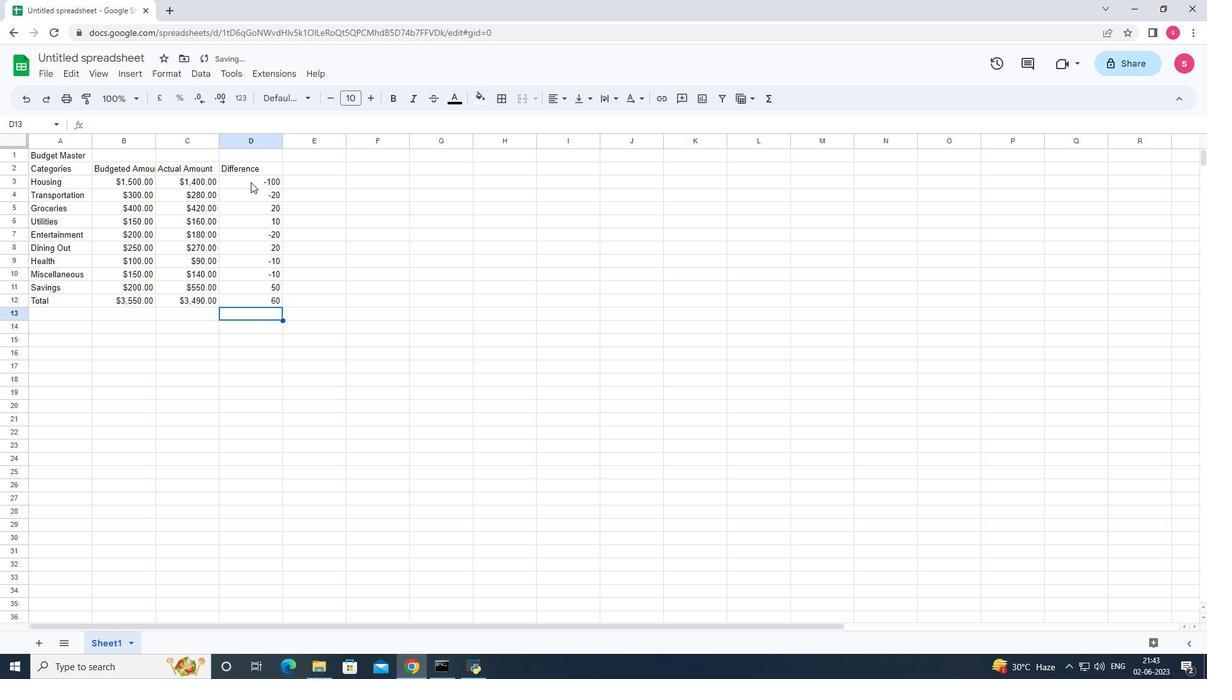 
Action: Mouse moved to (176, 74)
Screenshot: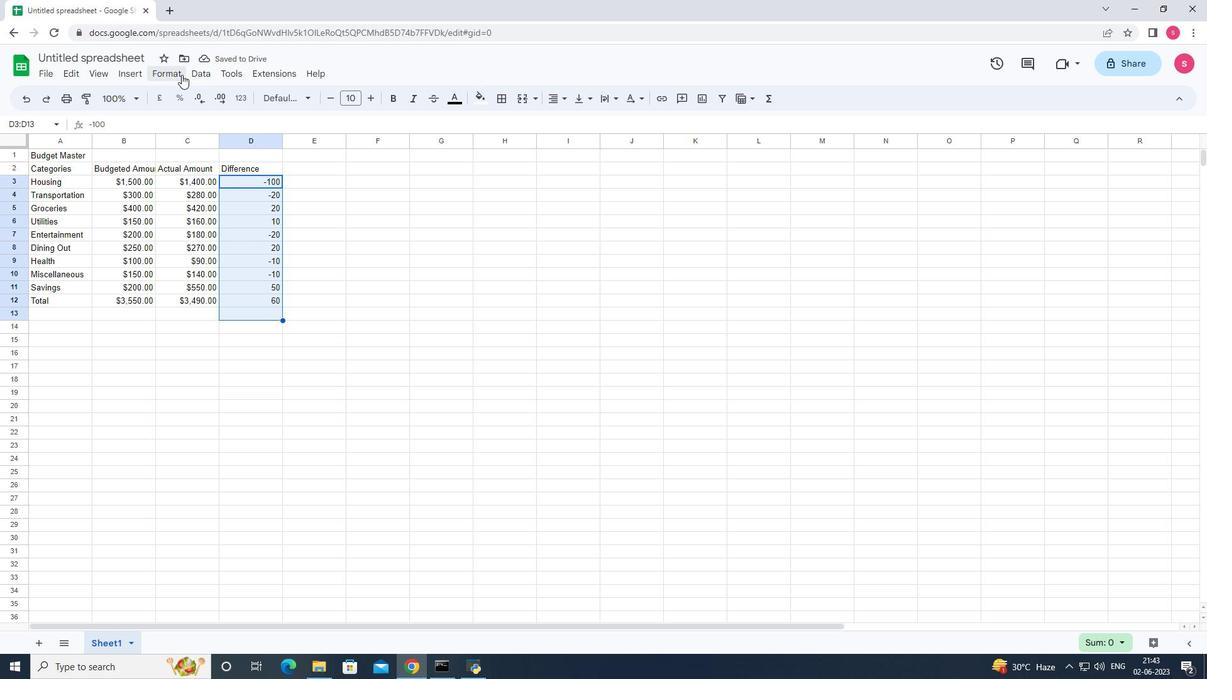 
Action: Mouse pressed left at (176, 74)
Screenshot: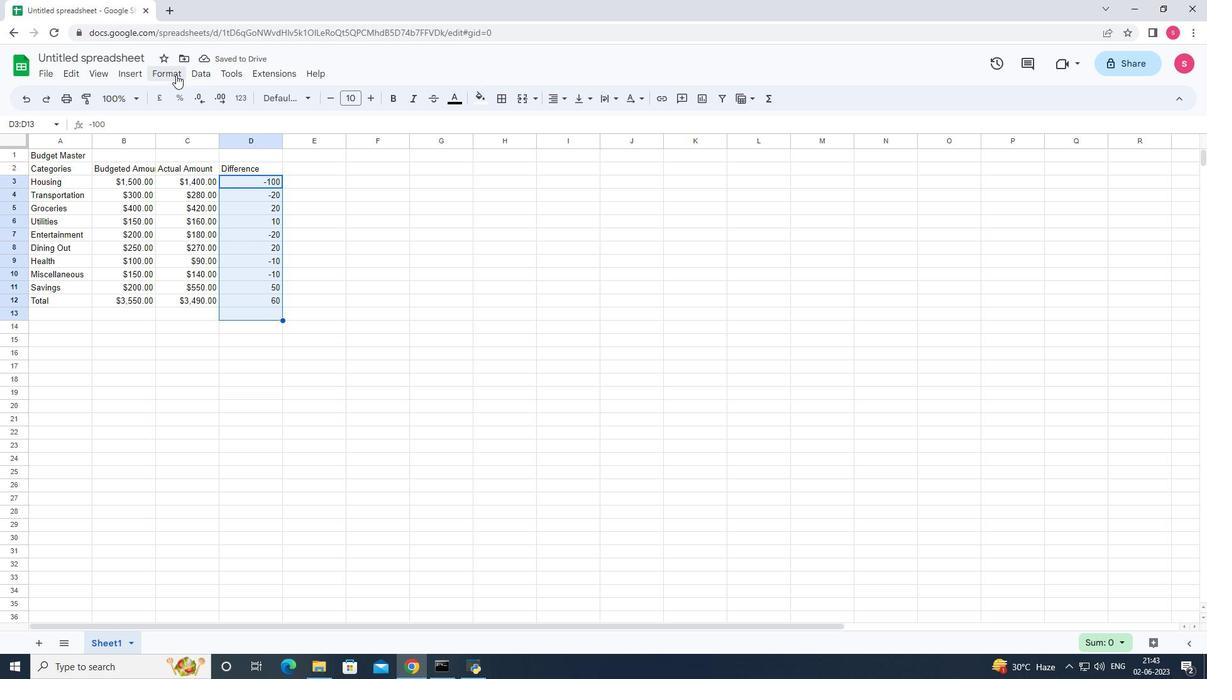 
Action: Mouse moved to (191, 125)
Screenshot: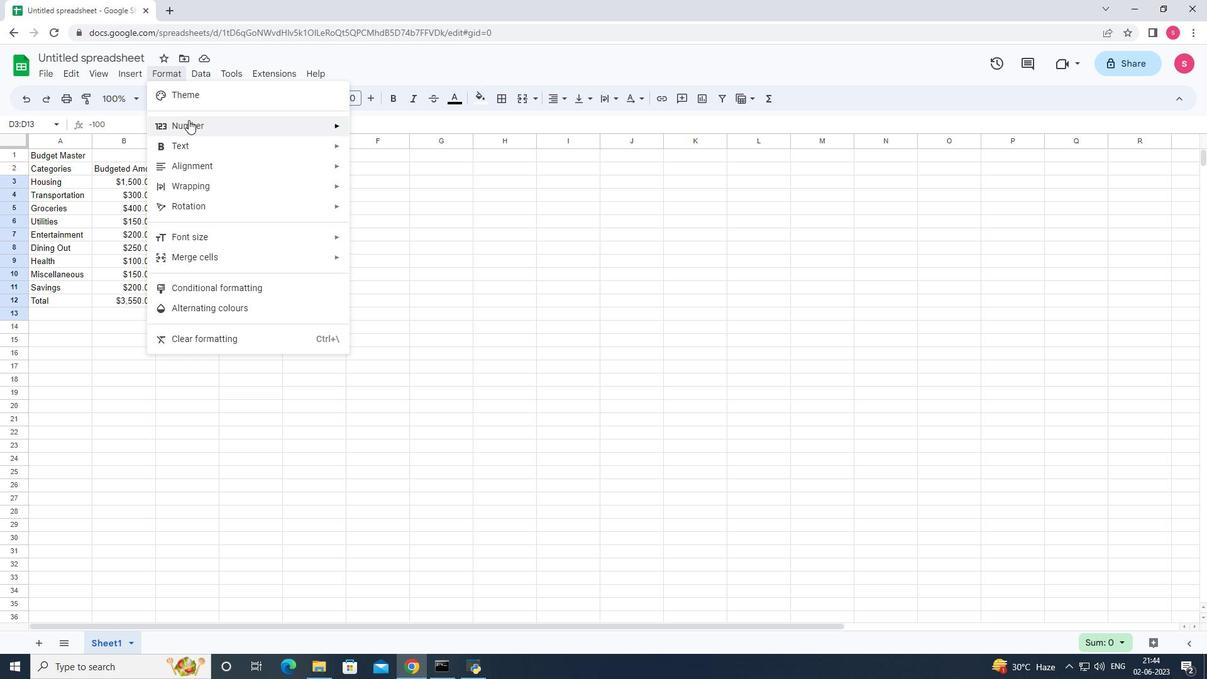 
Action: Mouse pressed left at (191, 125)
Screenshot: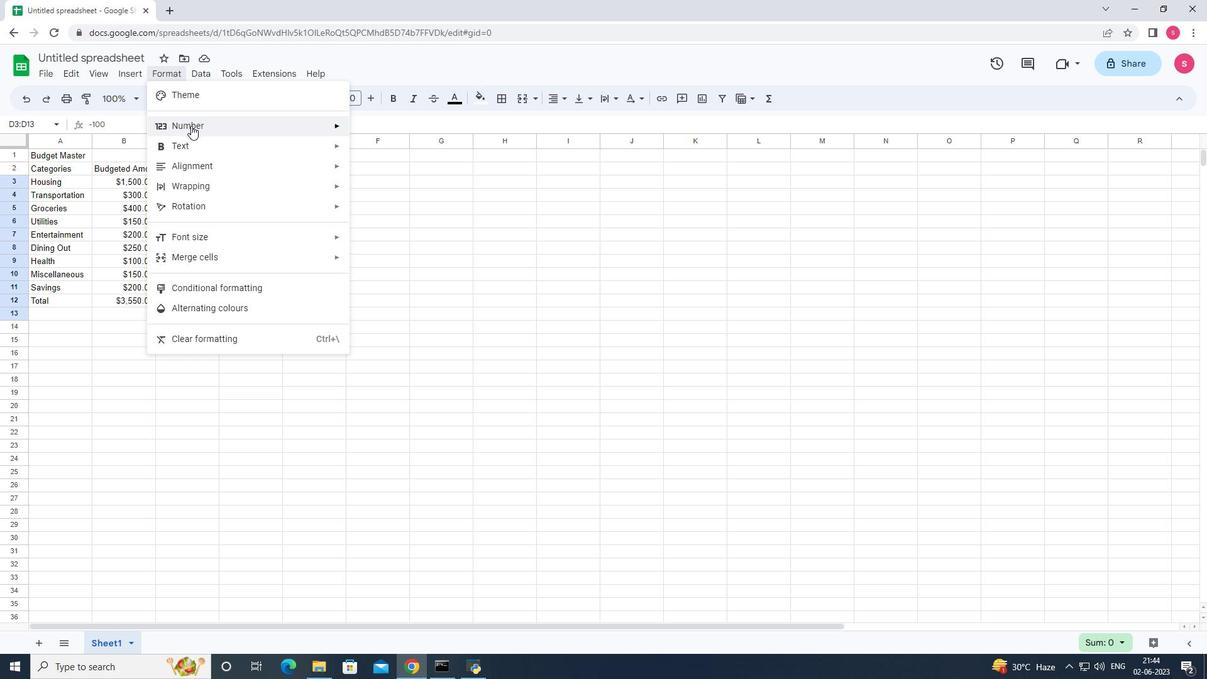 
Action: Mouse moved to (452, 502)
Screenshot: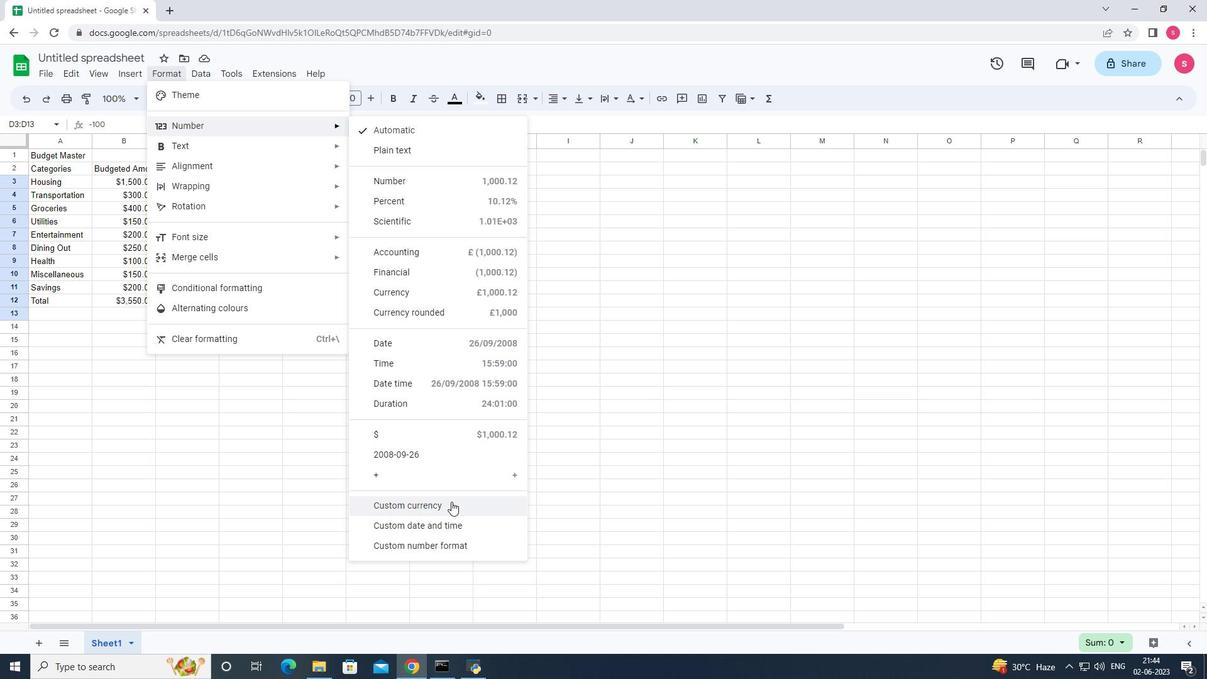 
Action: Mouse pressed left at (452, 502)
Screenshot: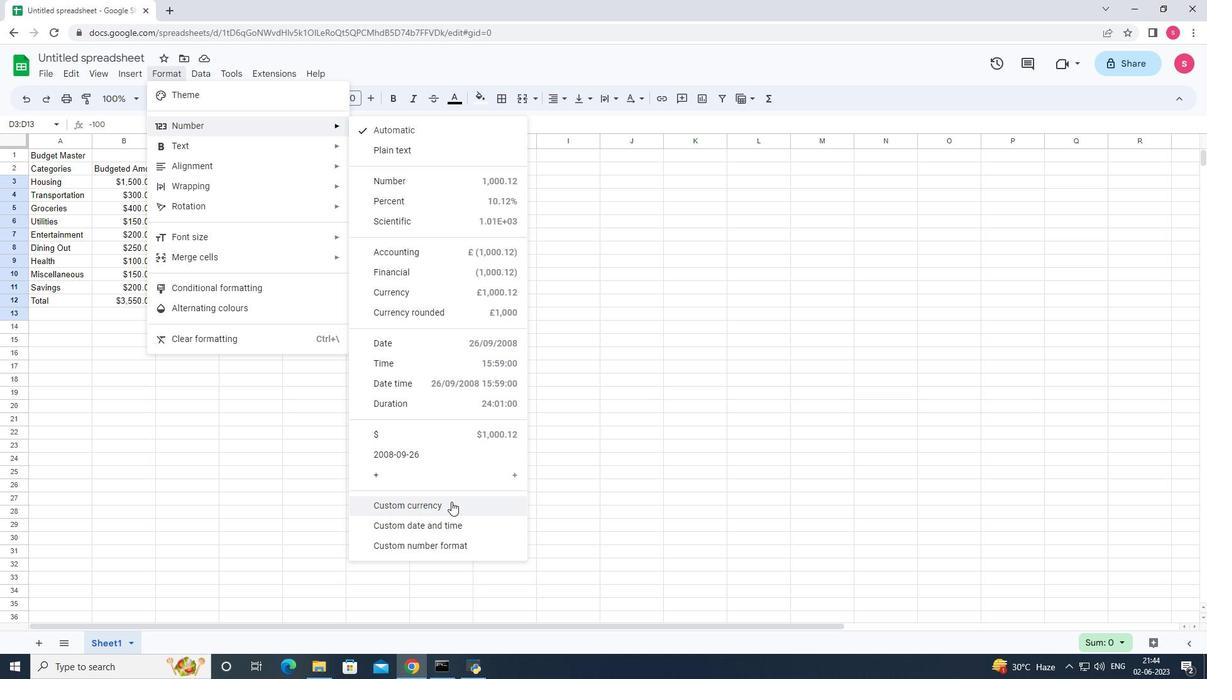 
Action: Mouse moved to (522, 281)
Screenshot: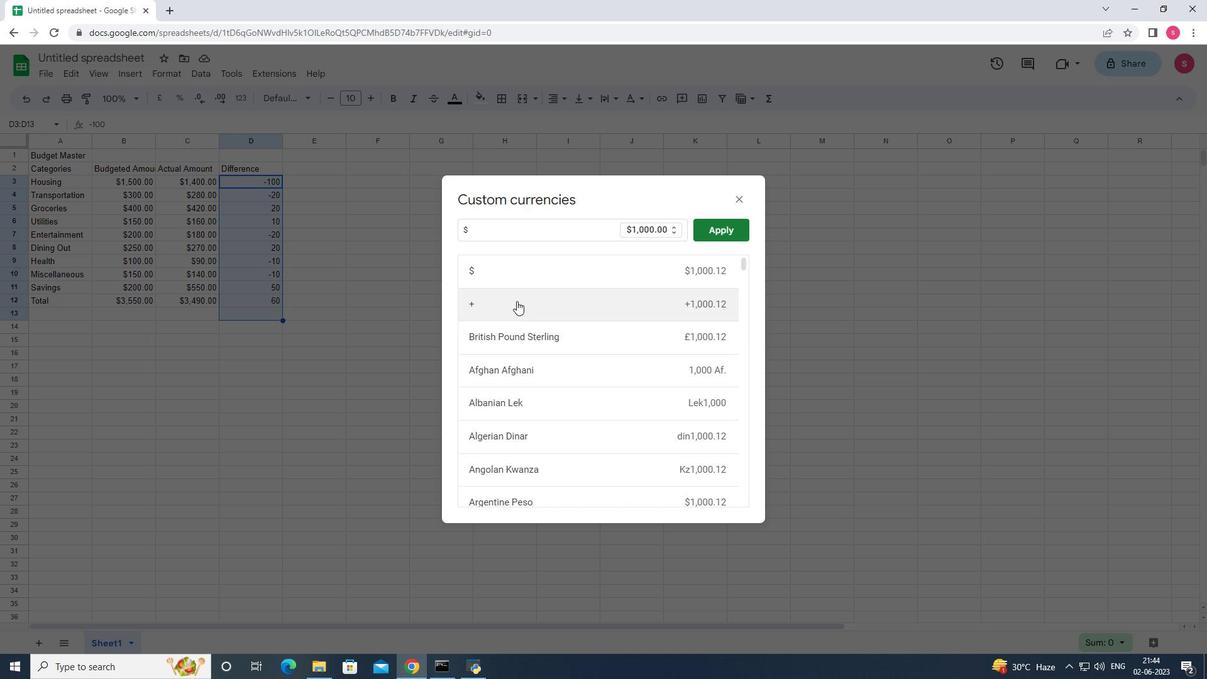 
Action: Mouse pressed left at (522, 281)
Screenshot: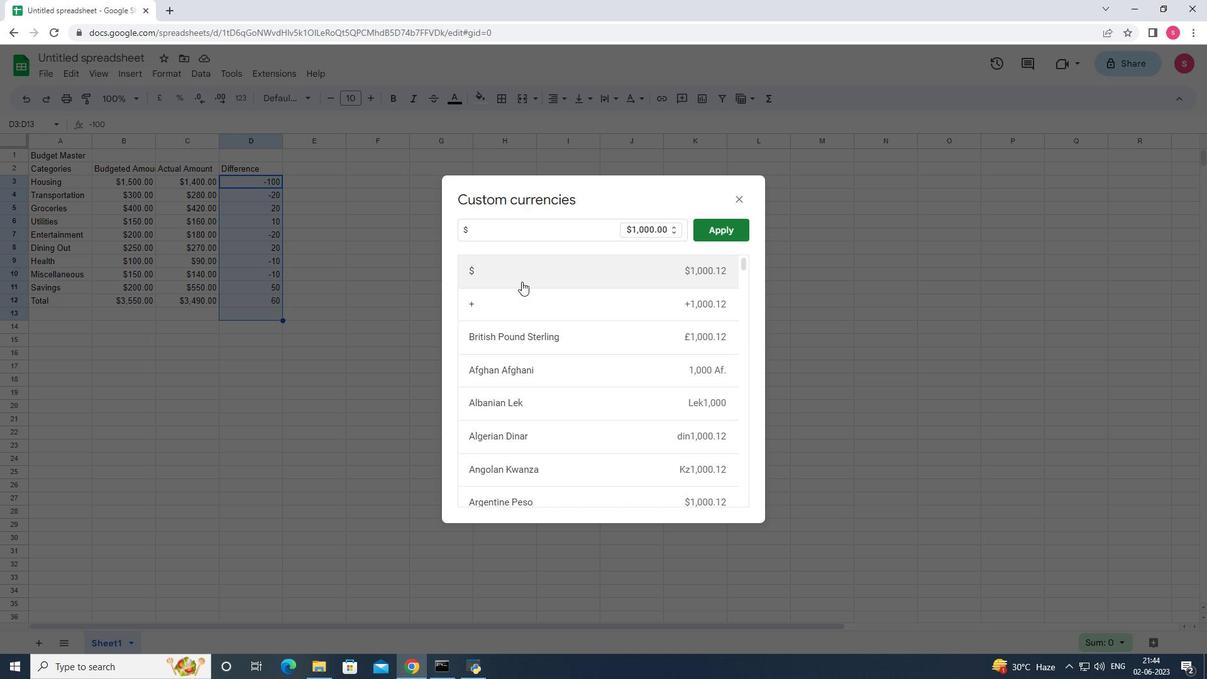 
Action: Mouse moved to (707, 230)
Screenshot: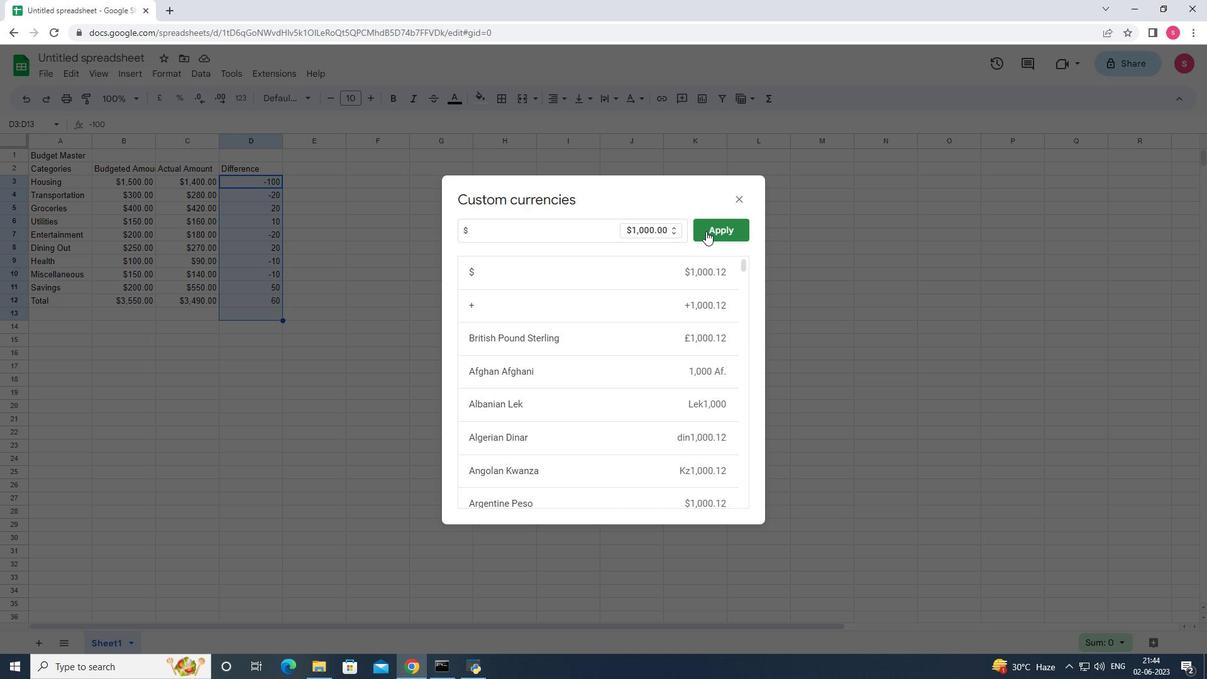 
Action: Mouse pressed left at (707, 230)
Screenshot: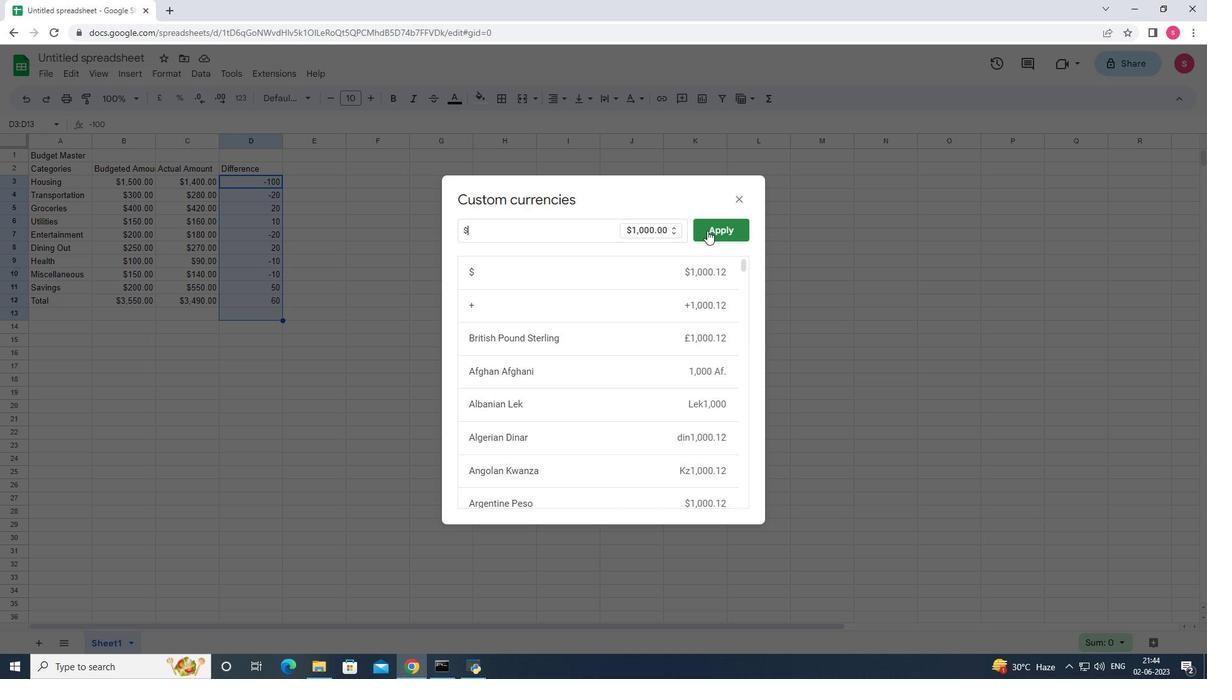 
Action: Mouse moved to (424, 274)
Screenshot: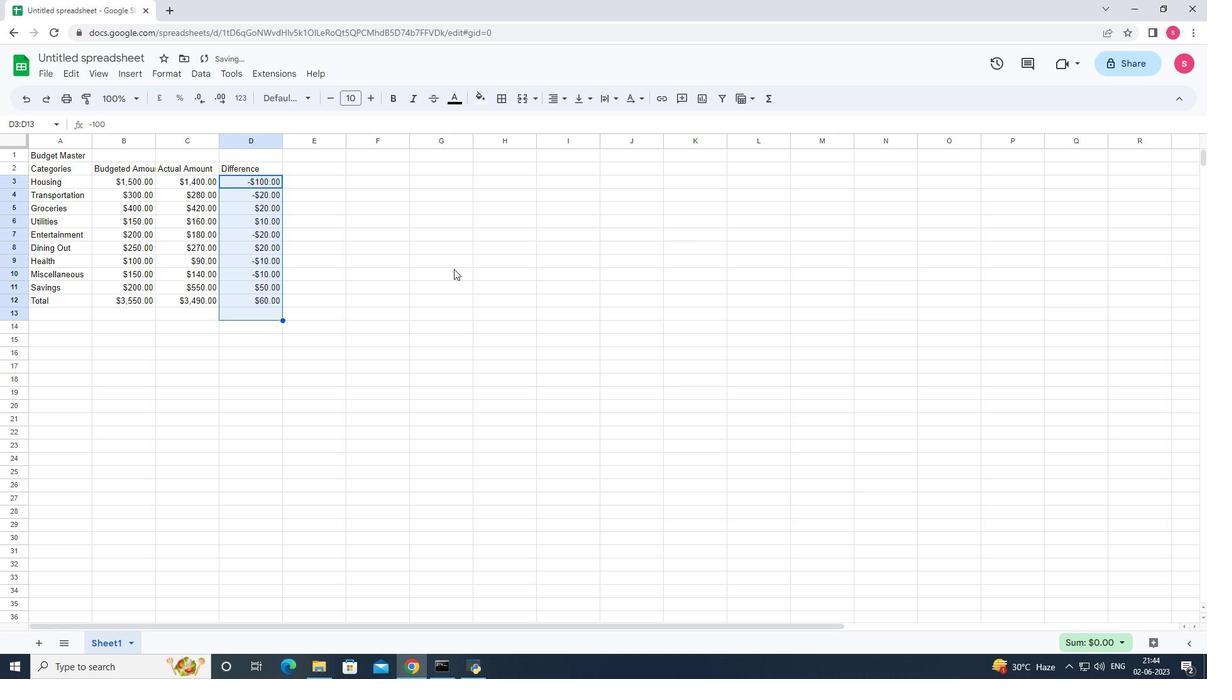 
Action: Mouse pressed left at (424, 274)
Screenshot: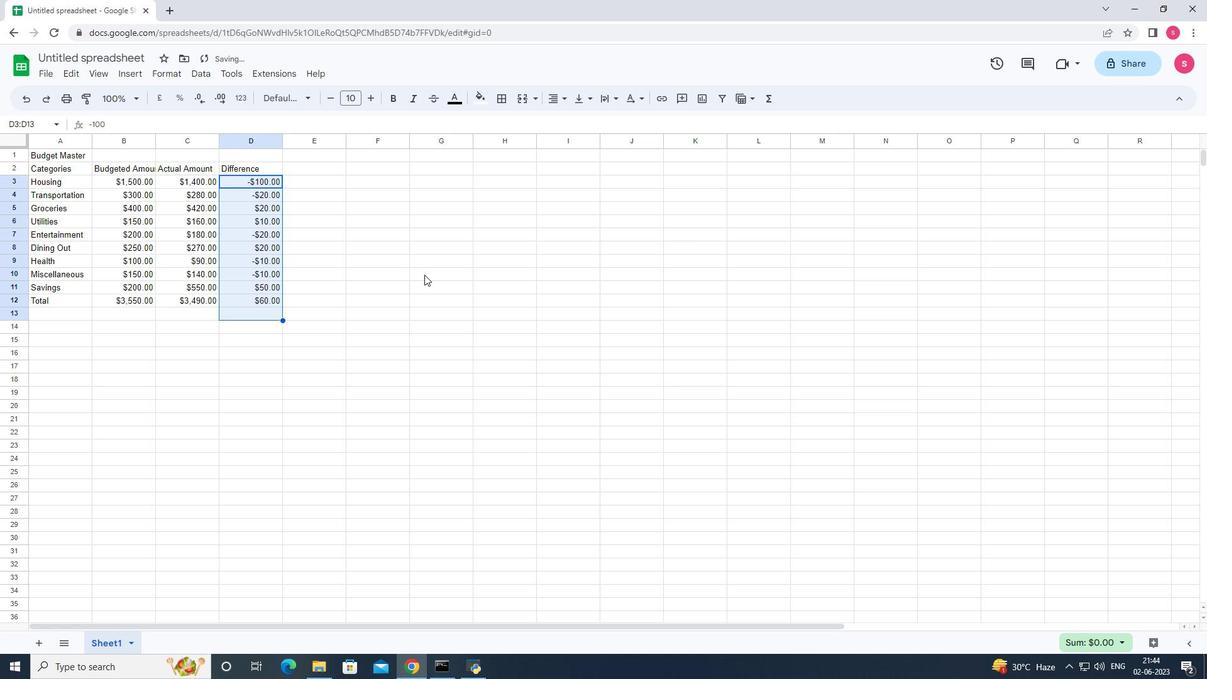 
Action: Mouse moved to (251, 300)
Screenshot: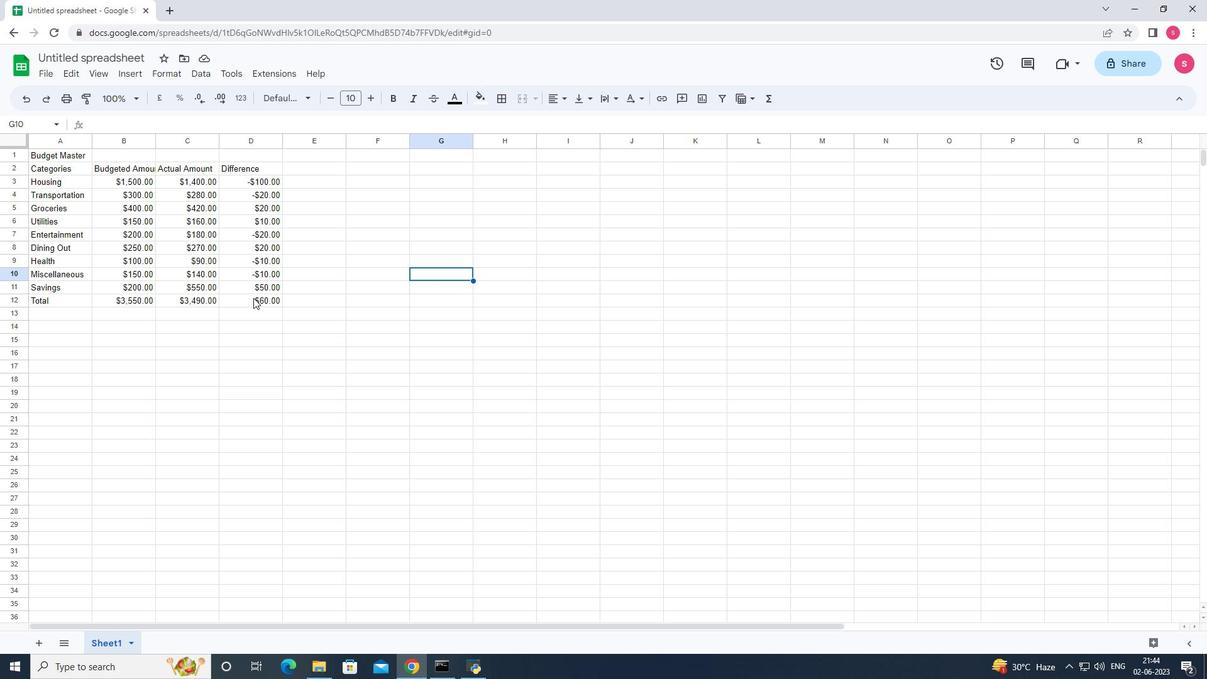 
Action: Mouse pressed left at (251, 300)
Screenshot: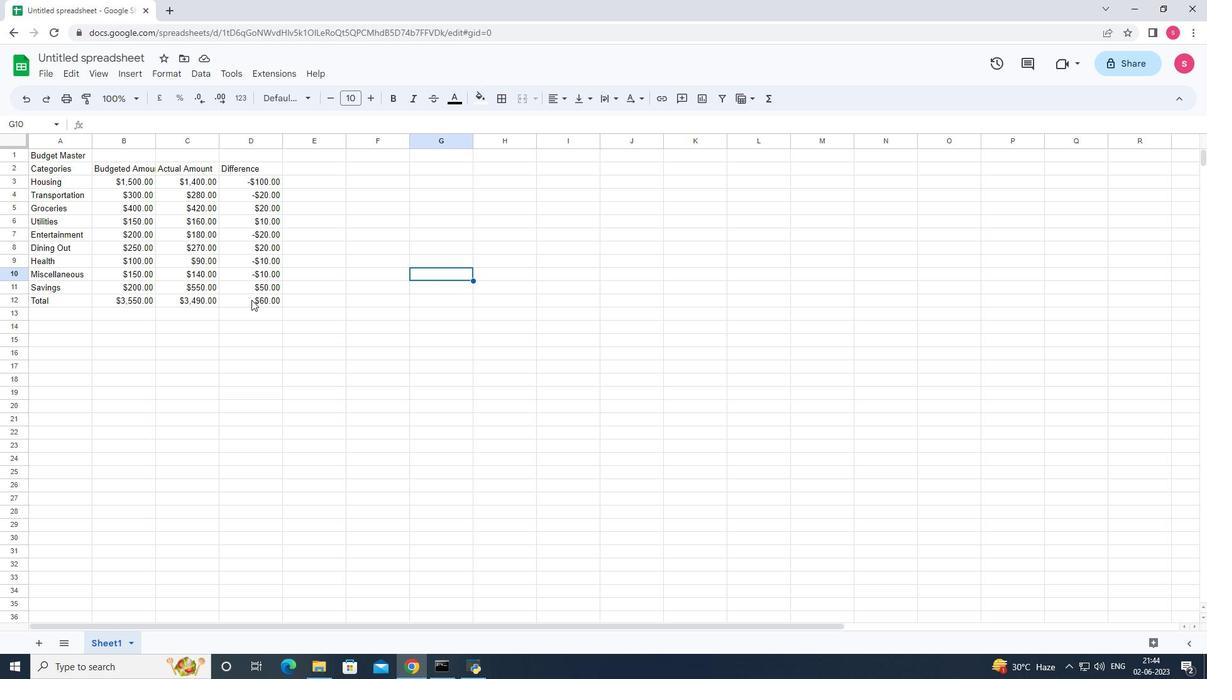 
Action: Key pressed <Key.enter><Key.left><Key.left>-<Key.enter>
Screenshot: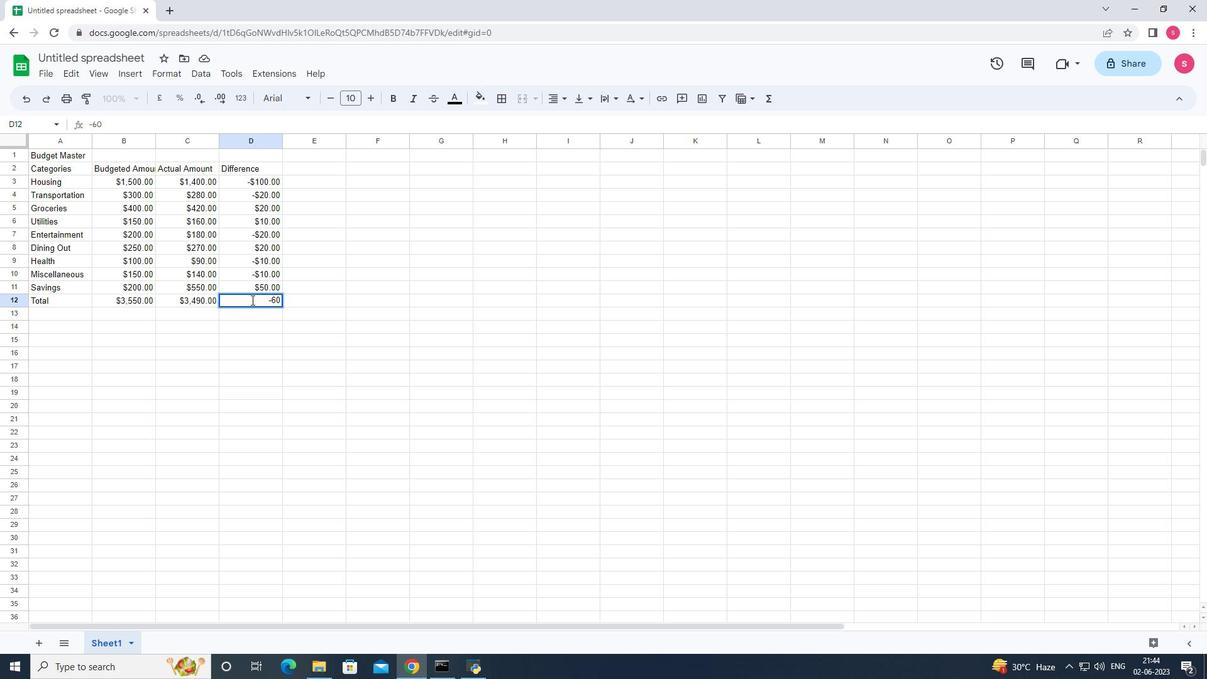 
Action: Mouse moved to (415, 272)
Screenshot: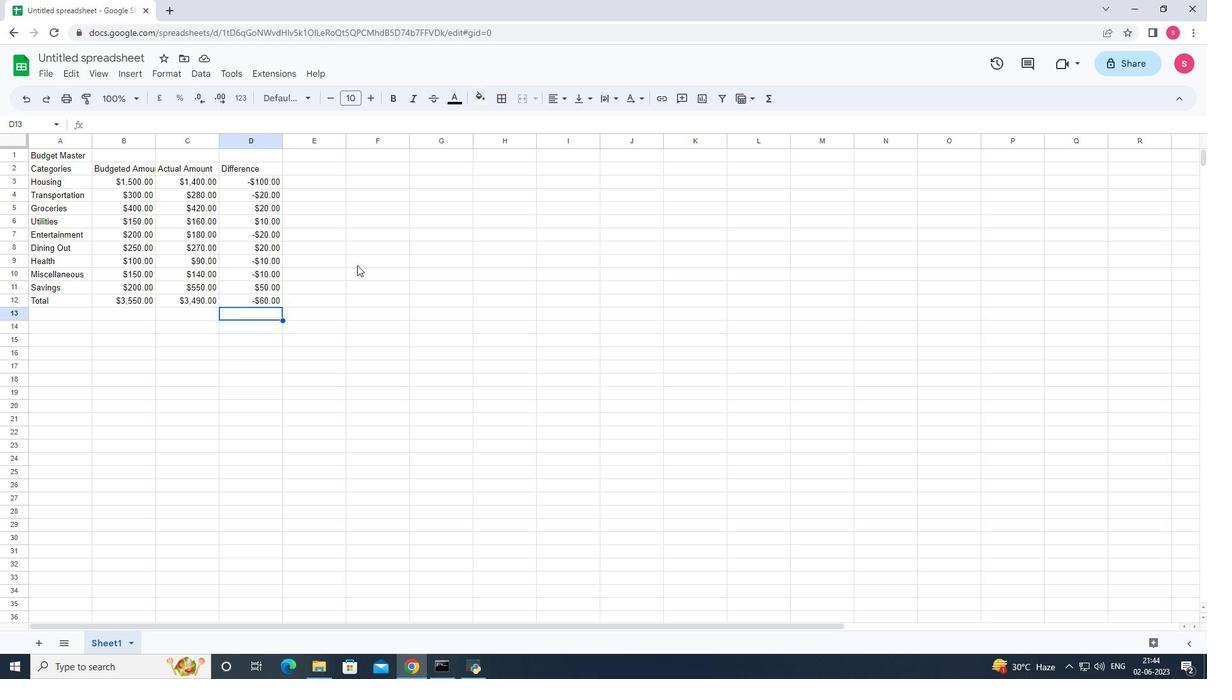 
Action: Mouse pressed left at (415, 272)
Screenshot: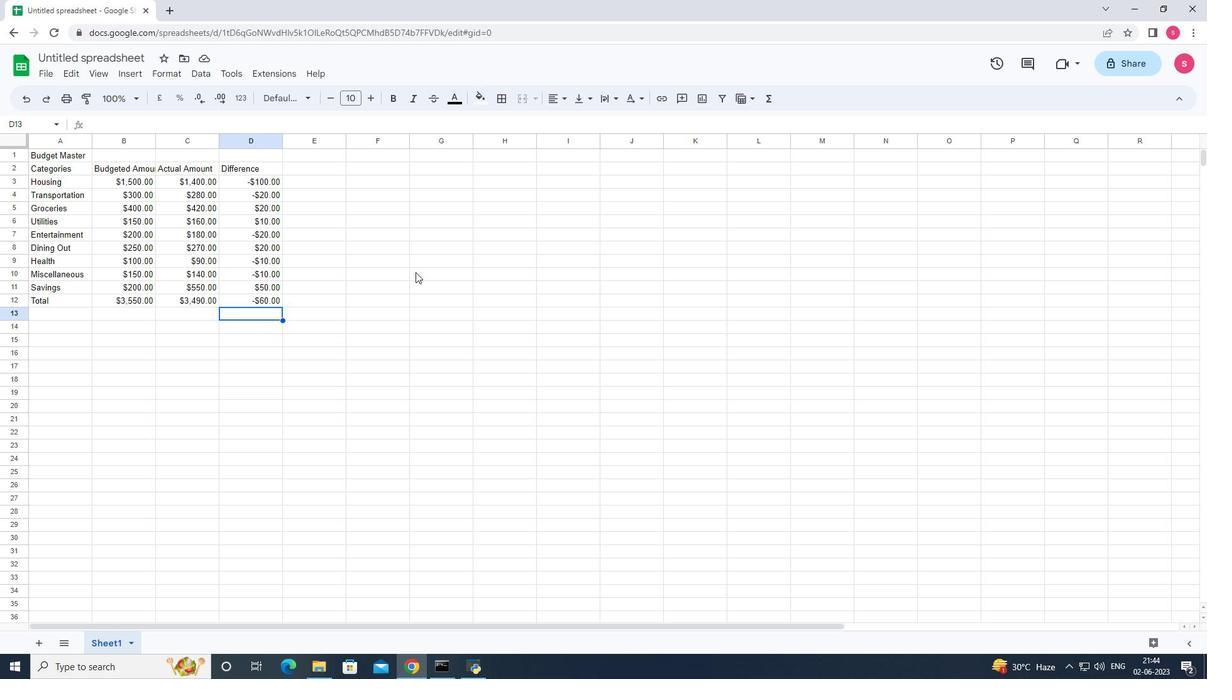 
Action: Mouse moved to (125, 54)
Screenshot: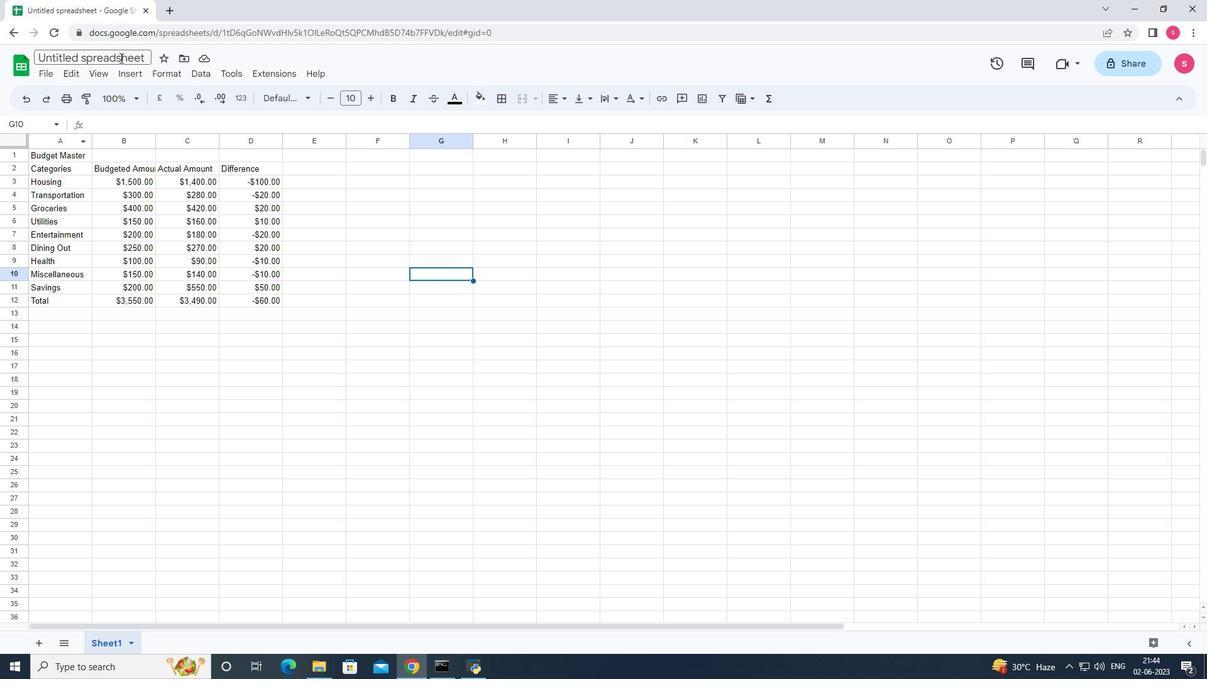 
Action: Mouse pressed left at (125, 54)
Screenshot: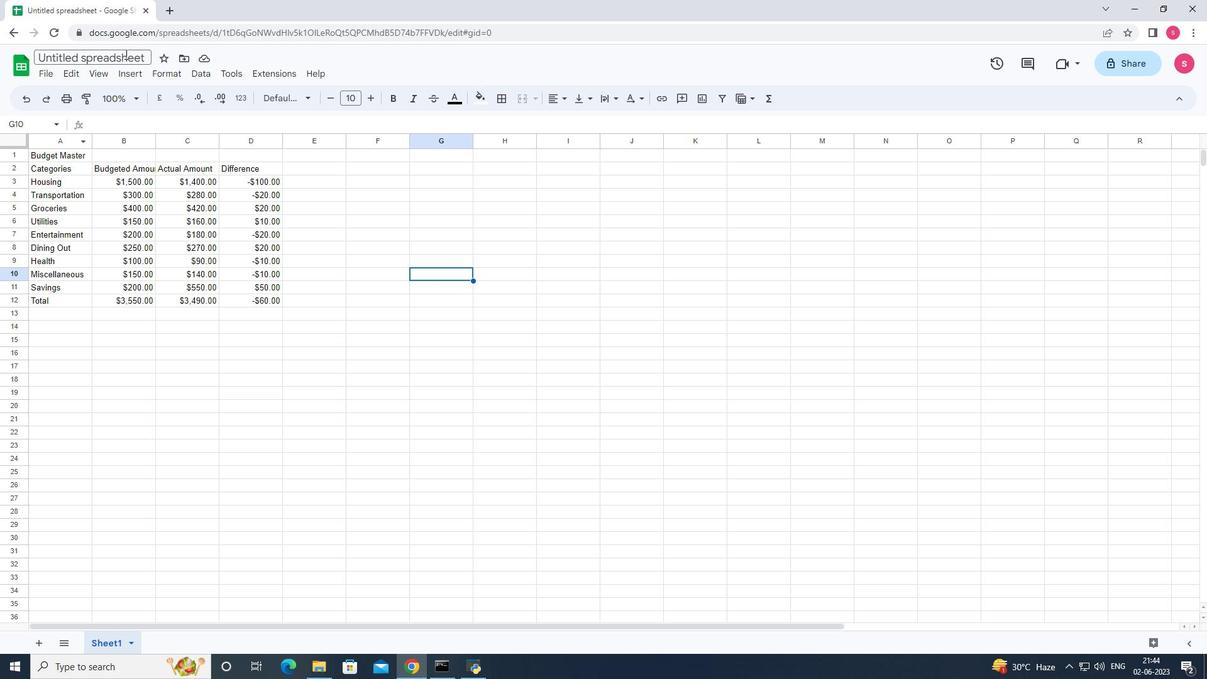 
Action: Key pressed <Key.backspace><Key.shift>Dashboard<Key.shift><Key.shift>ta<Key.backspace><Key.backspace><Key.shift><Key.shift>Tax<Key.shift>Advice
Screenshot: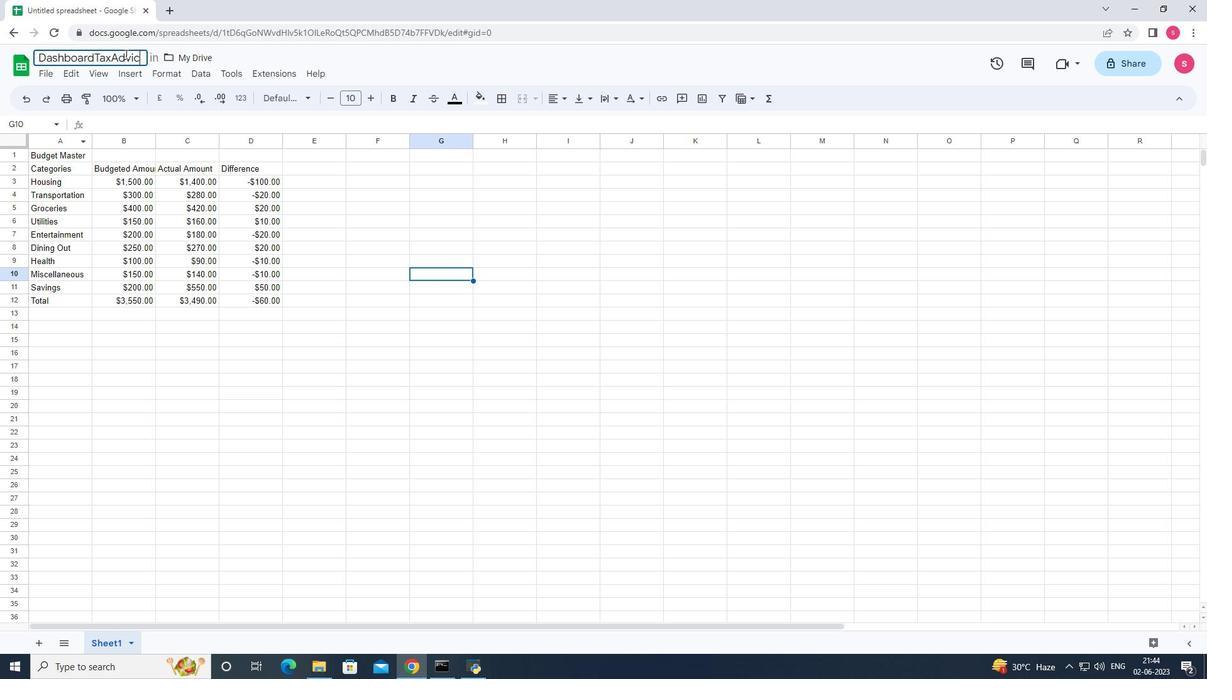 
Action: Mouse moved to (94, 137)
Screenshot: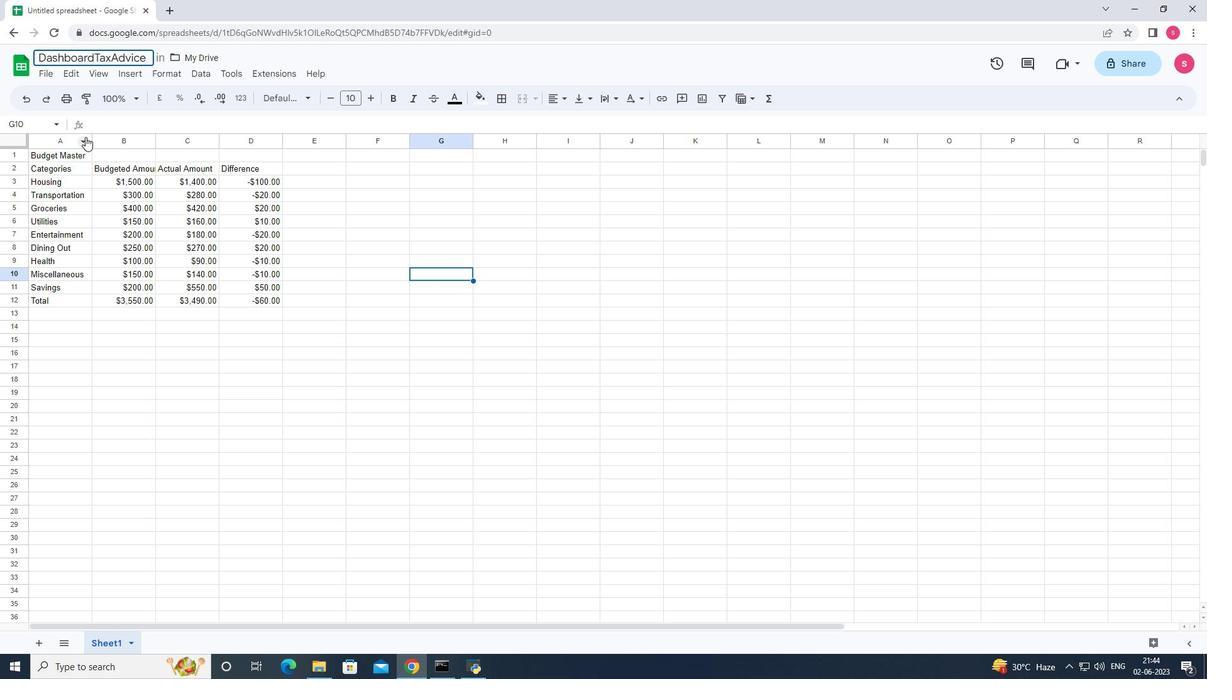 
Action: Mouse pressed left at (94, 137)
Screenshot: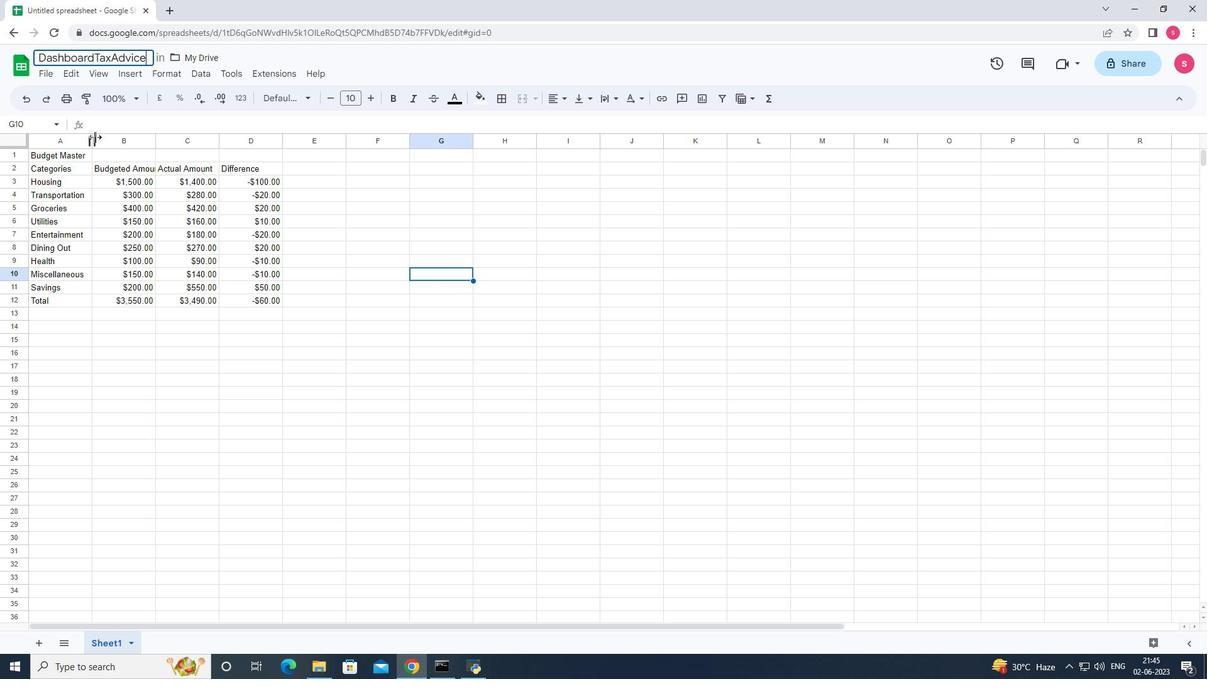 
Action: Mouse pressed left at (94, 137)
Screenshot: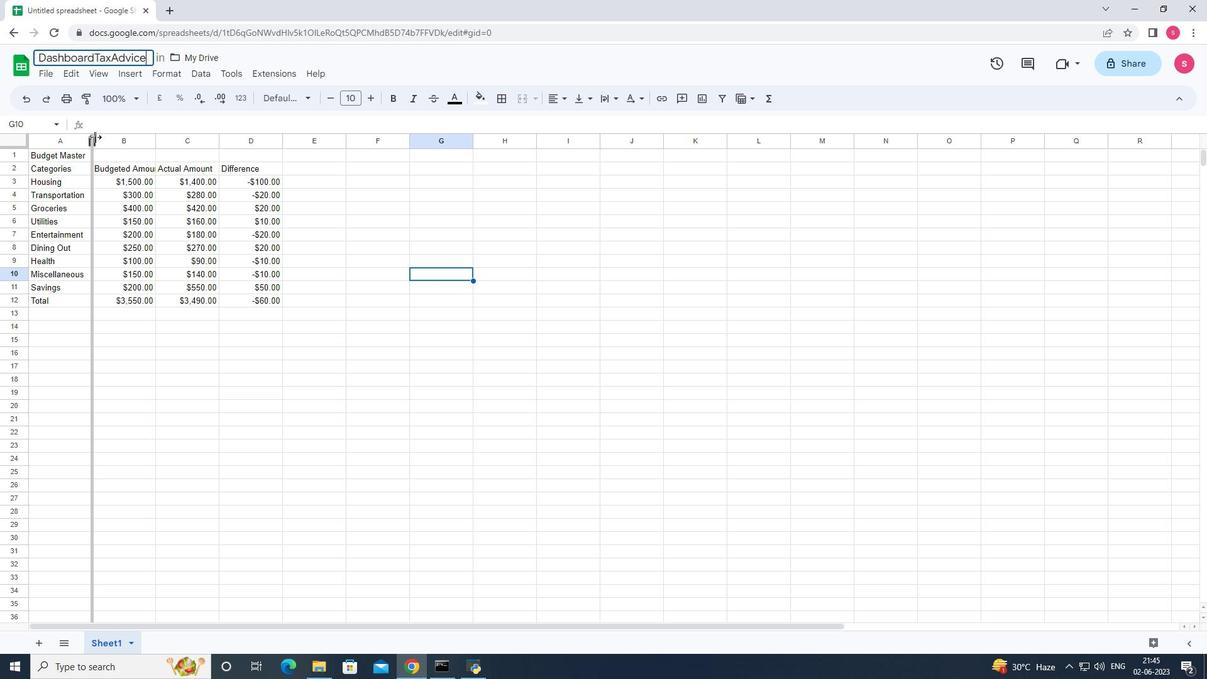 
Action: Mouse moved to (150, 145)
Screenshot: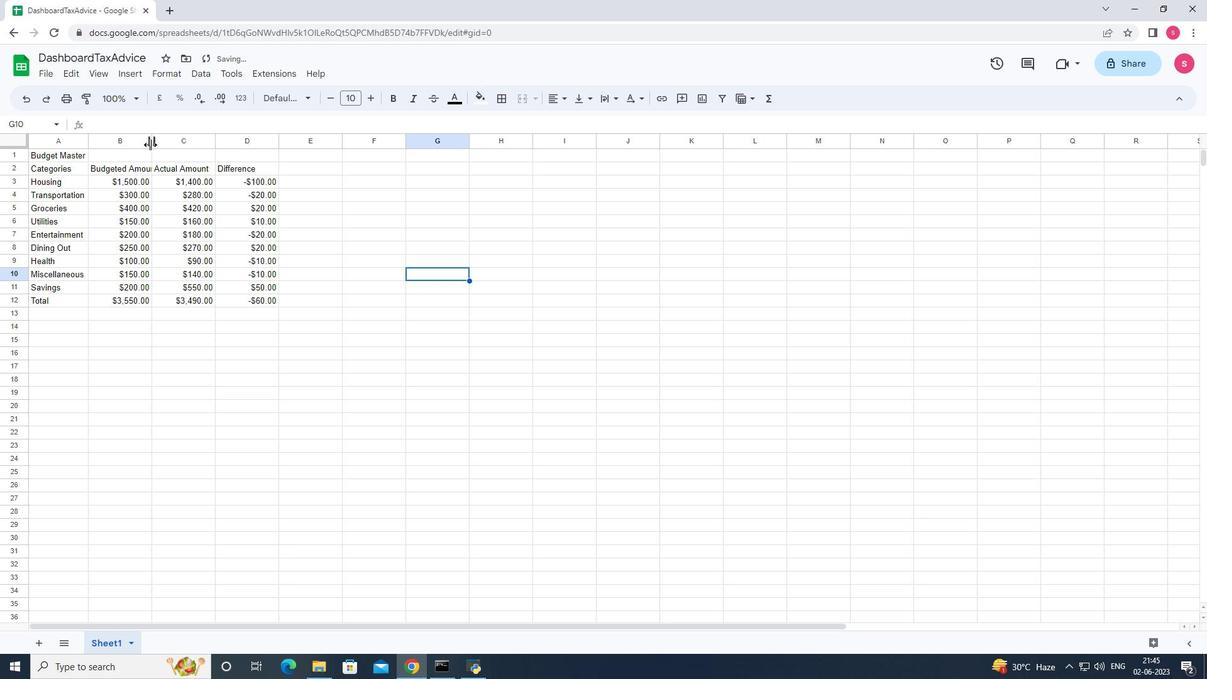
Action: Mouse pressed left at (150, 145)
Screenshot: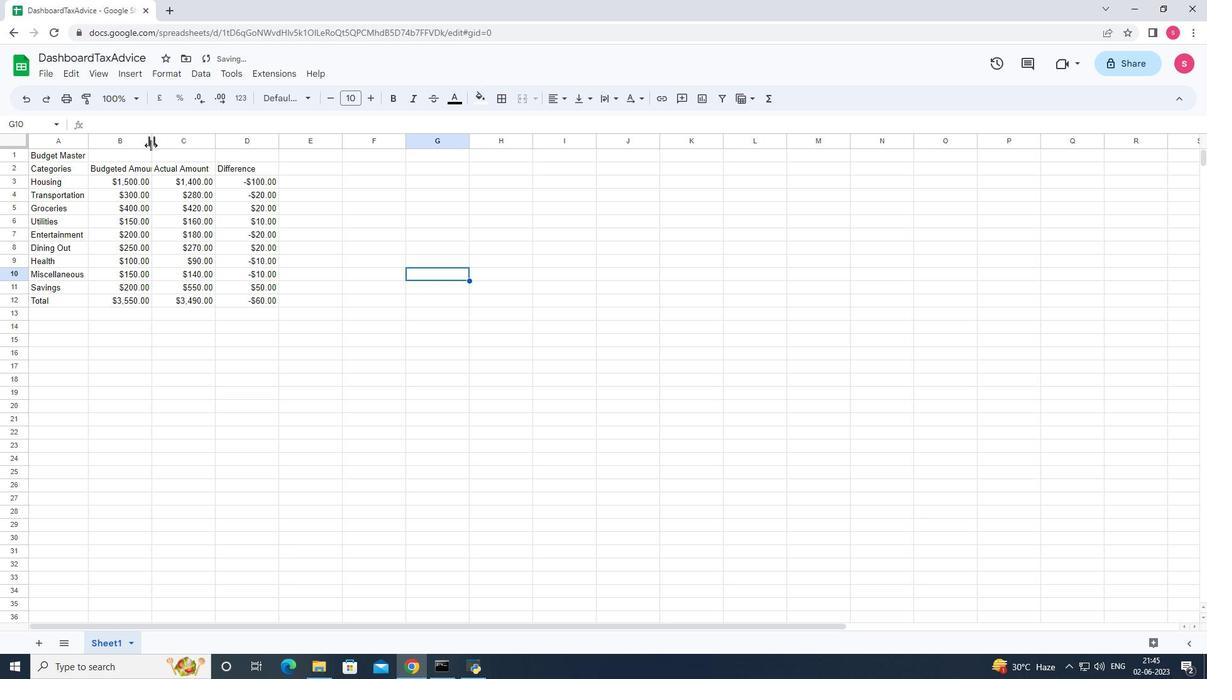 
Action: Mouse pressed left at (150, 145)
Screenshot: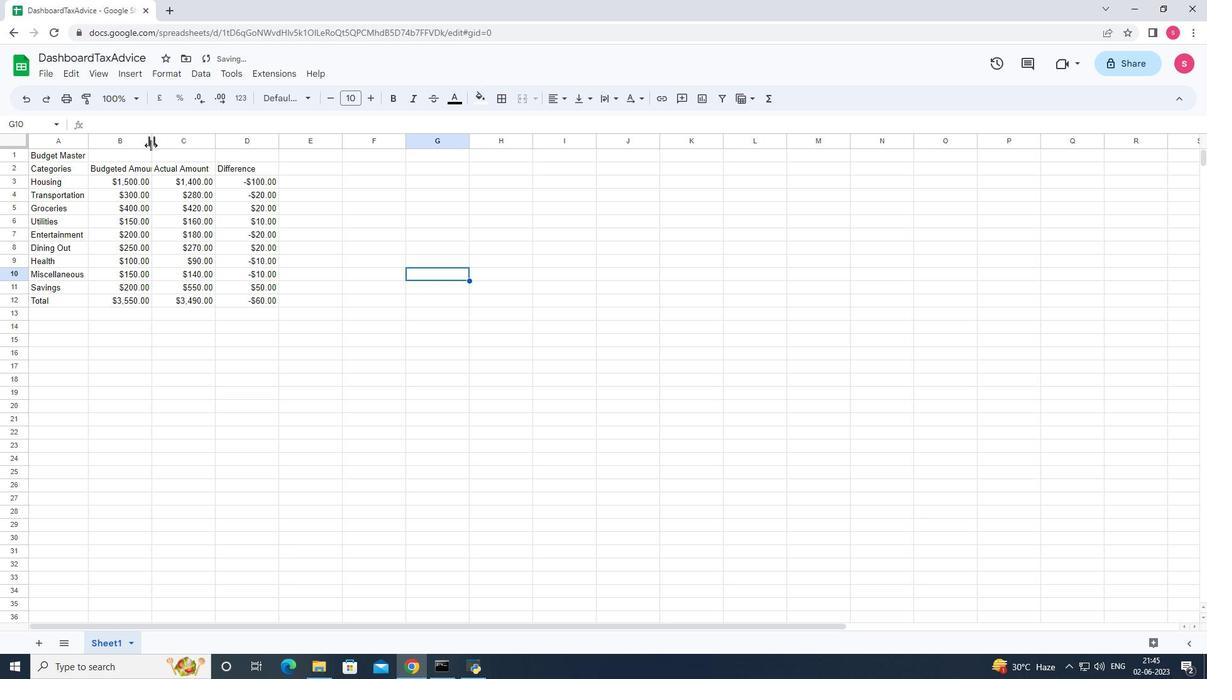 
Action: Mouse moved to (222, 145)
Screenshot: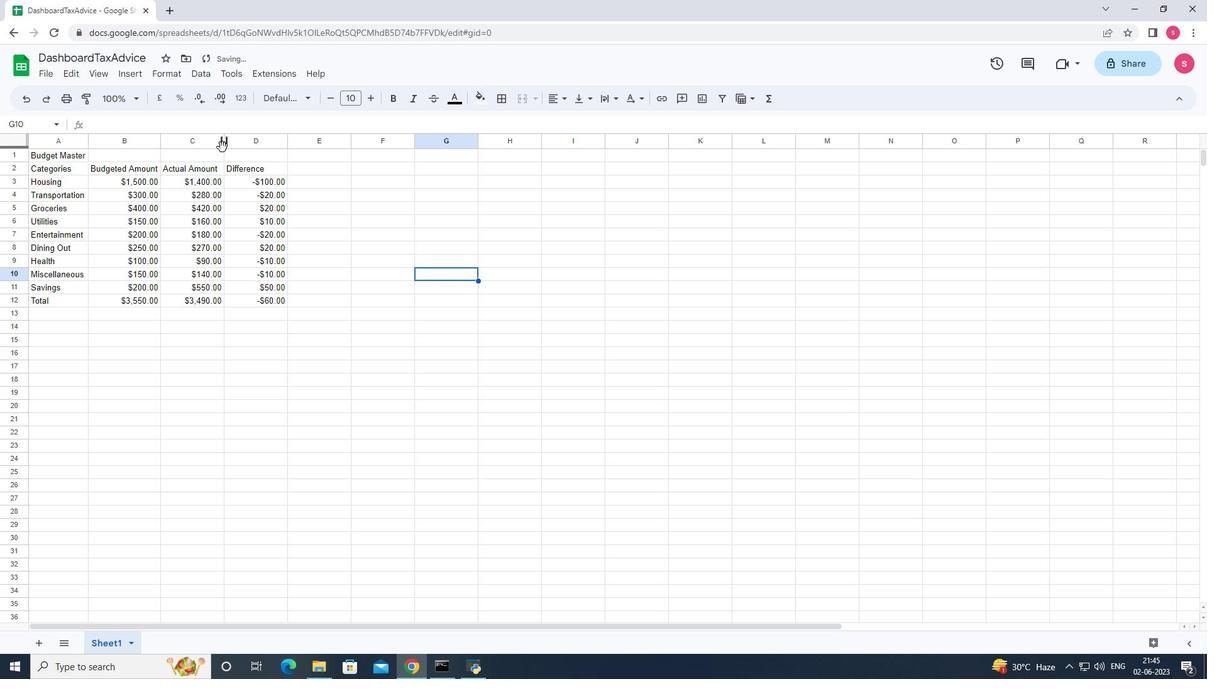 
Action: Mouse pressed left at (222, 145)
Screenshot: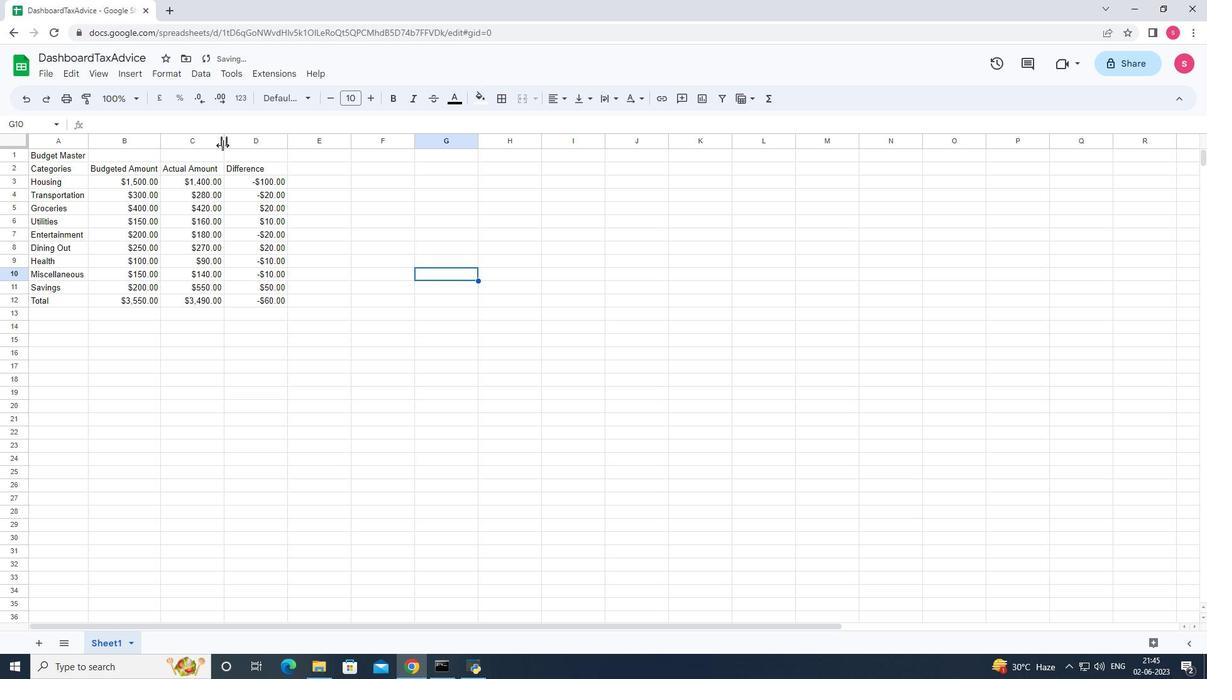 
Action: Mouse pressed left at (222, 145)
Screenshot: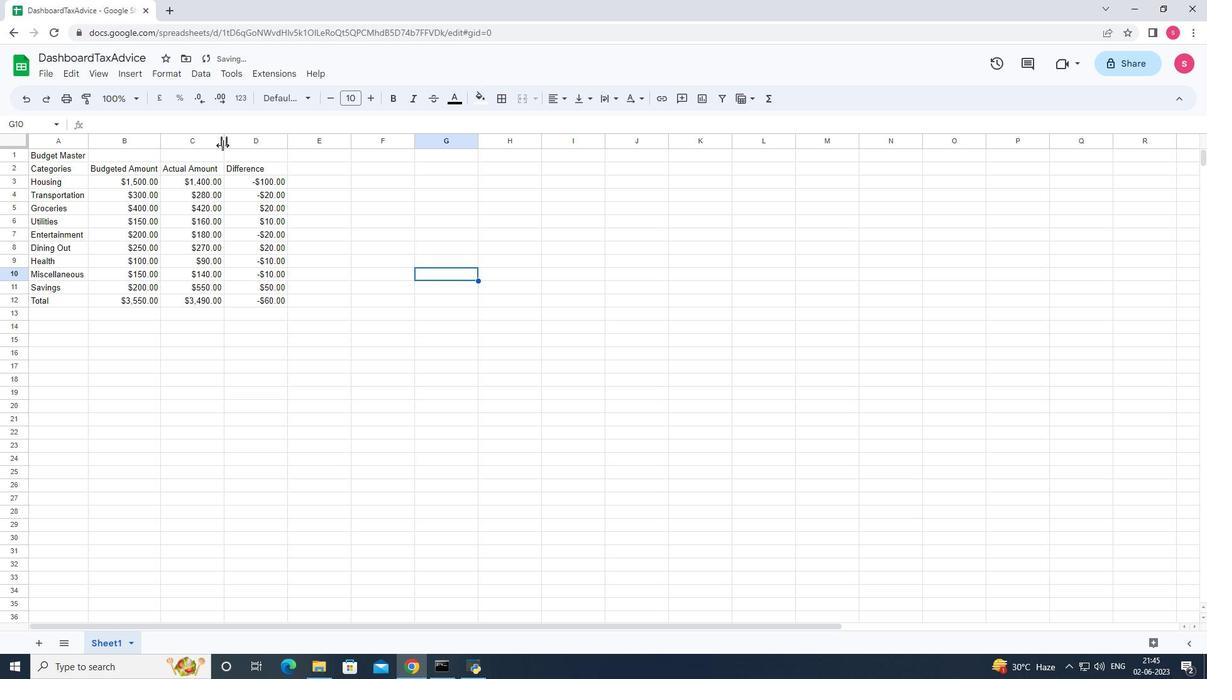 
Action: Mouse moved to (284, 139)
Screenshot: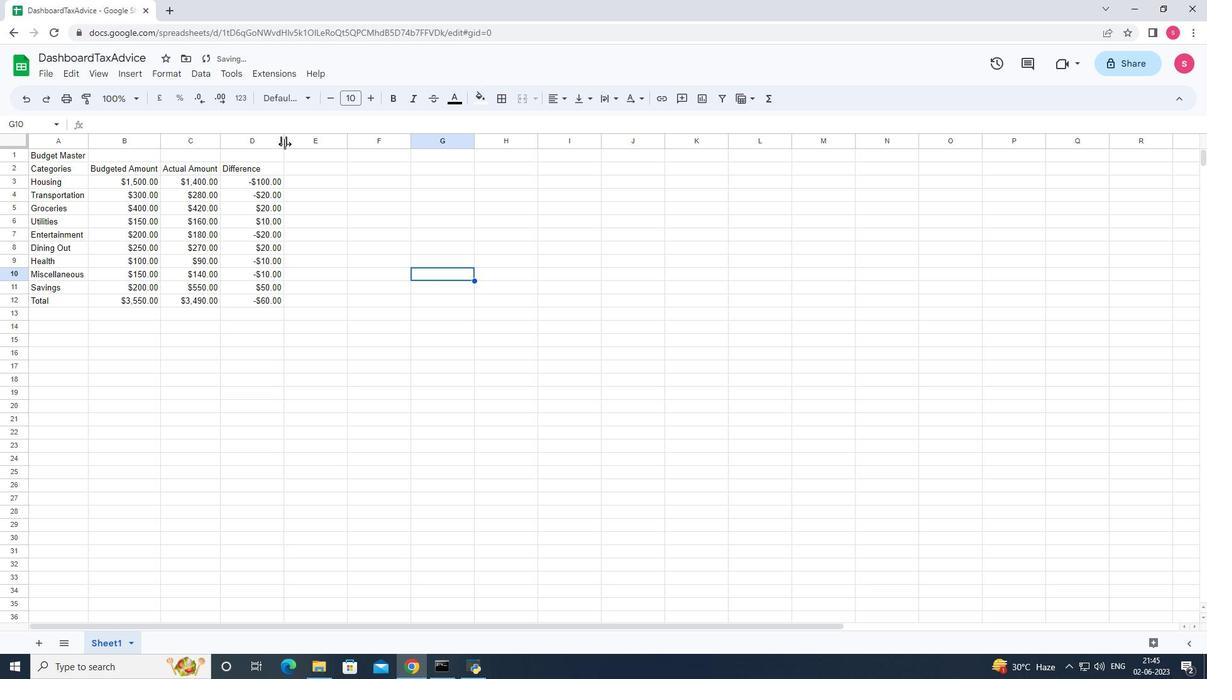 
Action: Mouse pressed left at (284, 139)
Screenshot: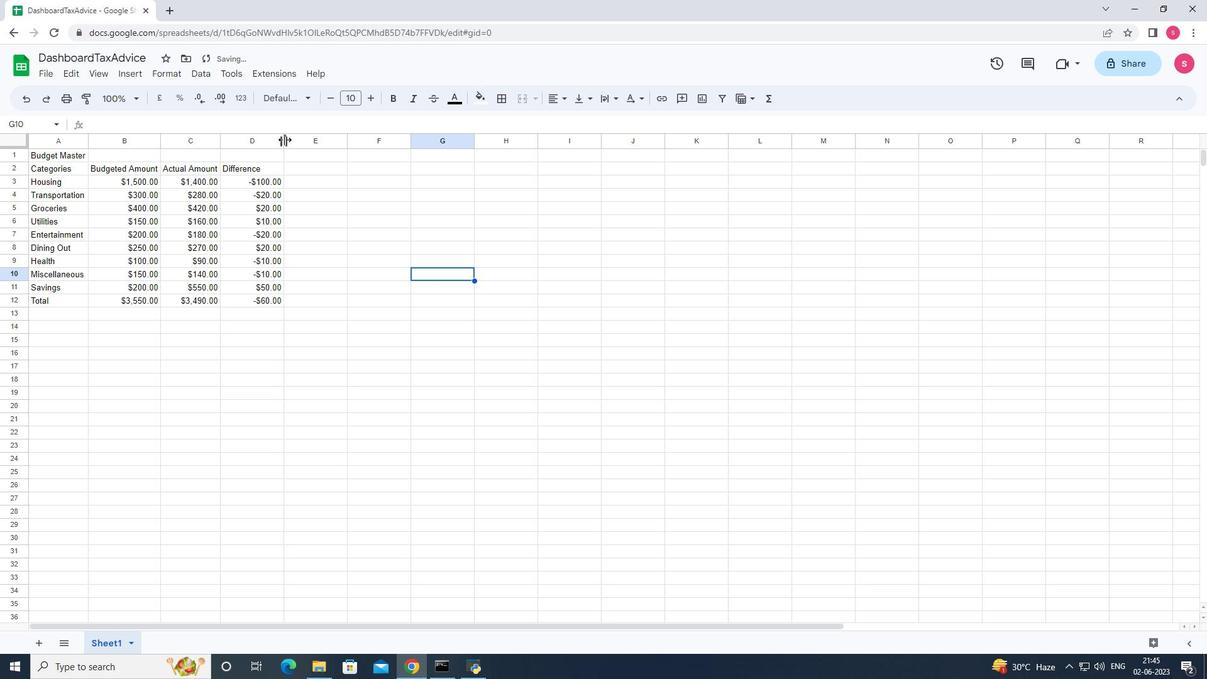 
Action: Mouse pressed left at (284, 139)
Screenshot: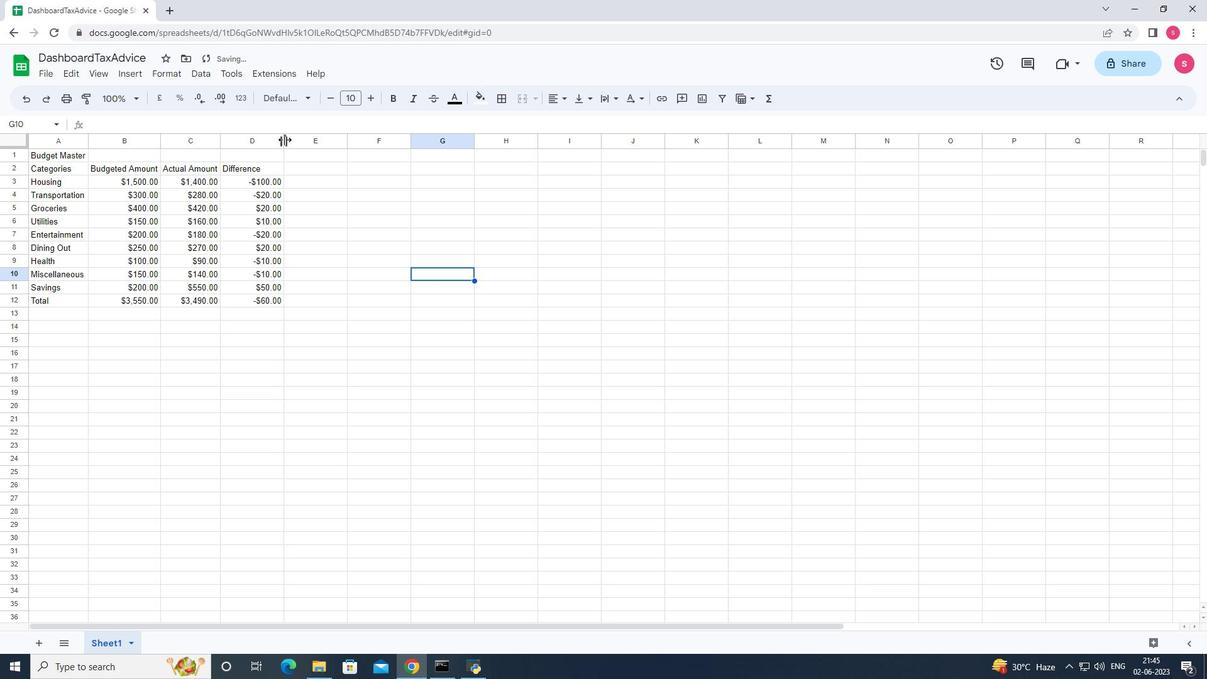 
Action: Mouse moved to (298, 262)
Screenshot: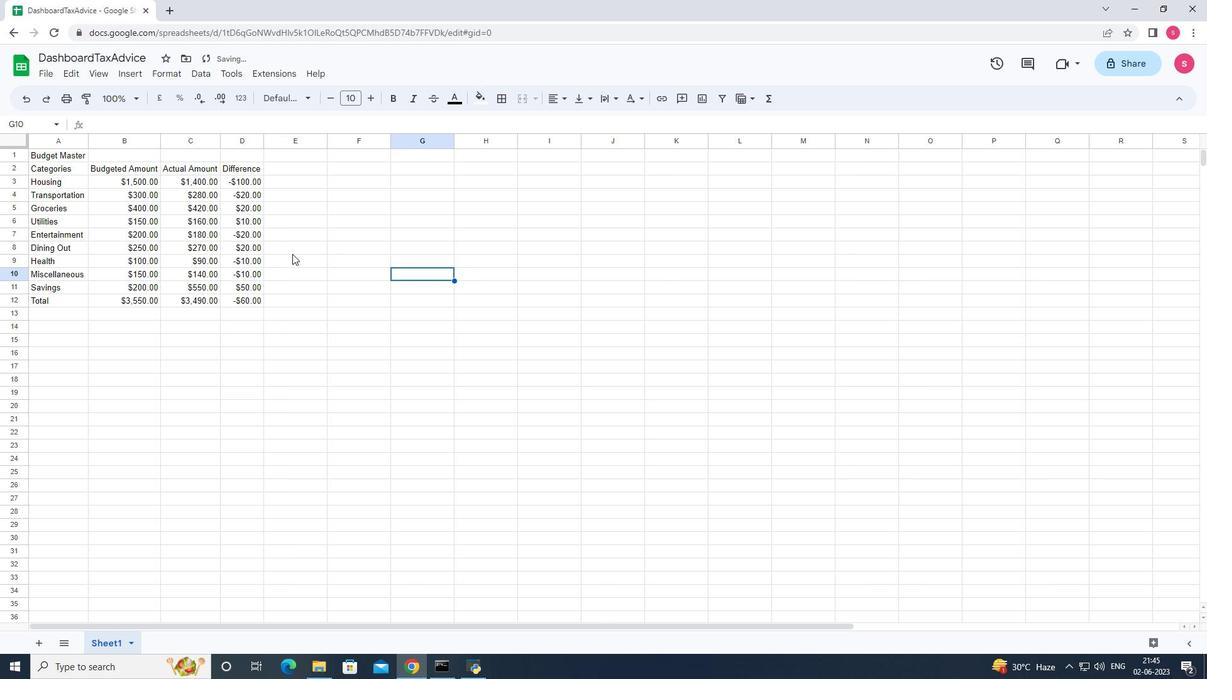
Action: Key pressed ctrl+S
Screenshot: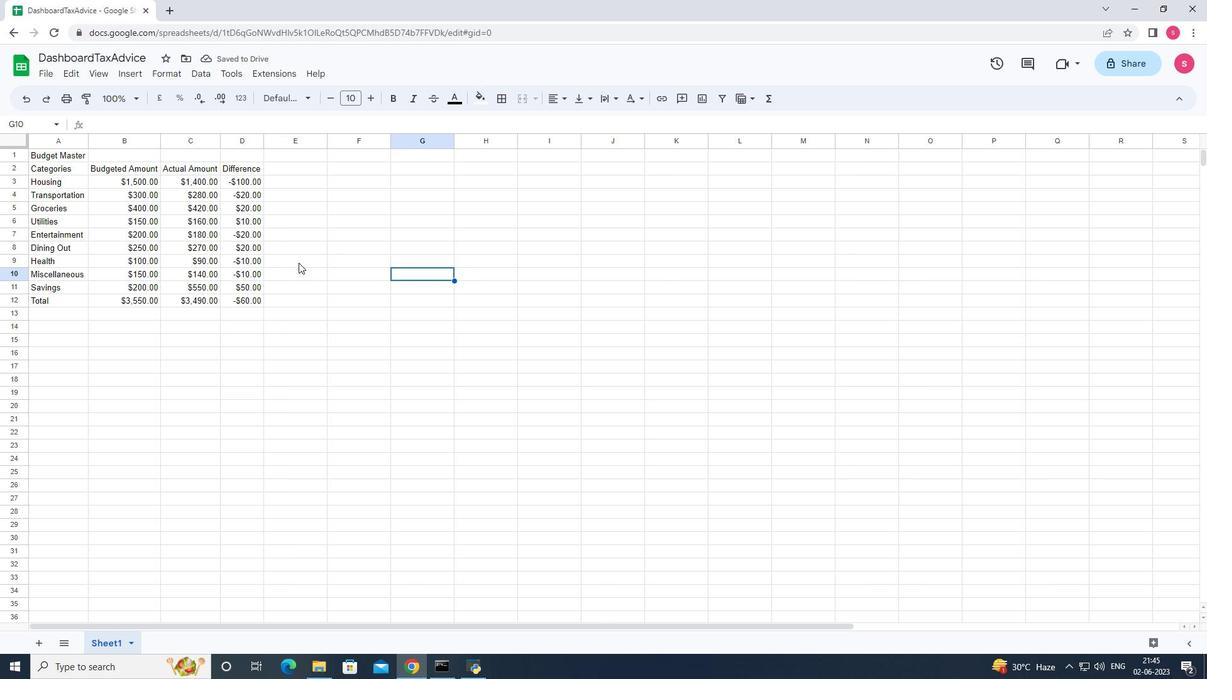 
